 Task: Create a due date automation trigger when advanced on, on the monday of the week a card is due add dates starting in 1 days at 11:00 AM.
Action: Mouse moved to (861, 258)
Screenshot: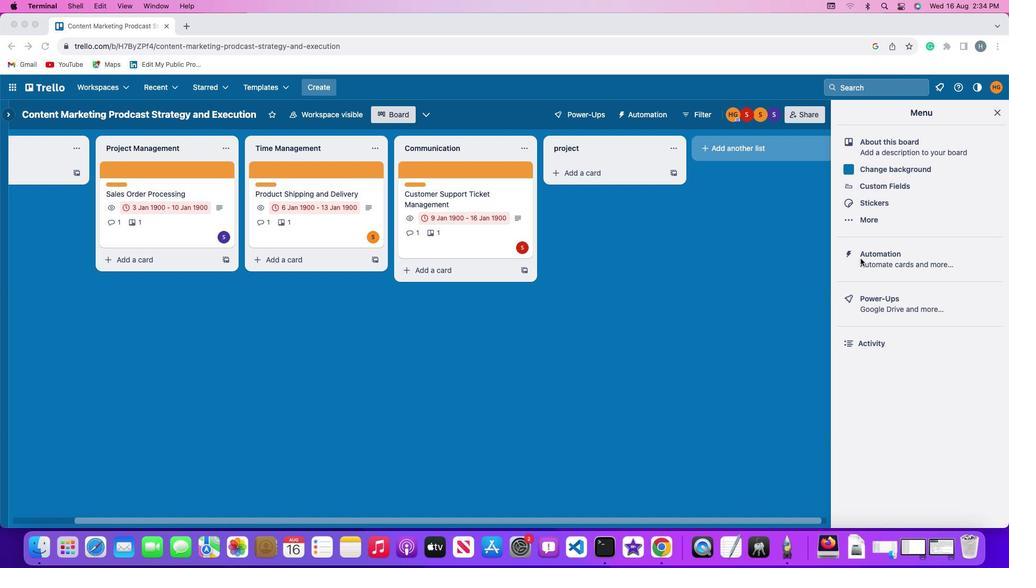 
Action: Mouse pressed left at (861, 258)
Screenshot: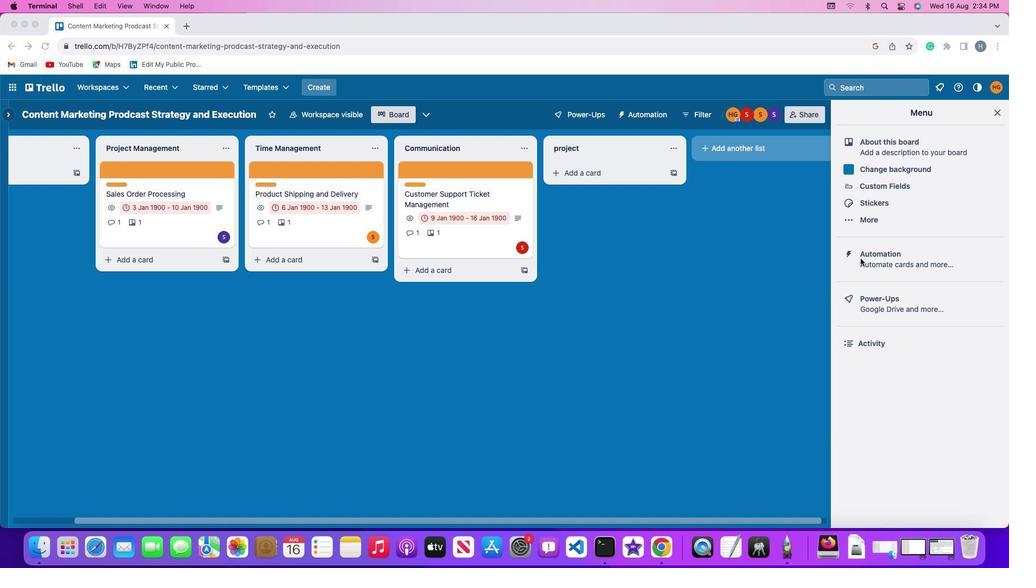 
Action: Mouse pressed left at (861, 258)
Screenshot: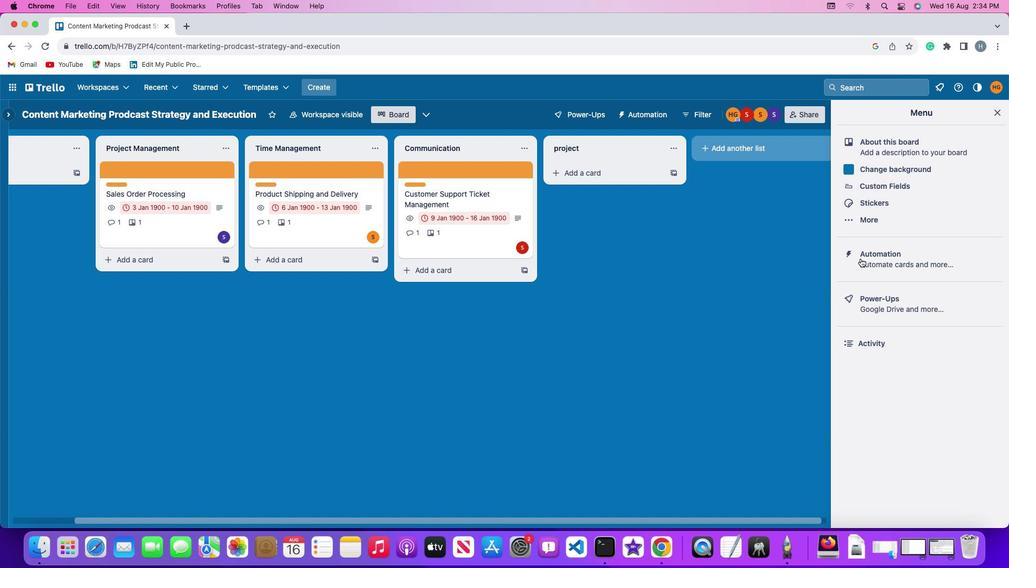 
Action: Mouse moved to (67, 246)
Screenshot: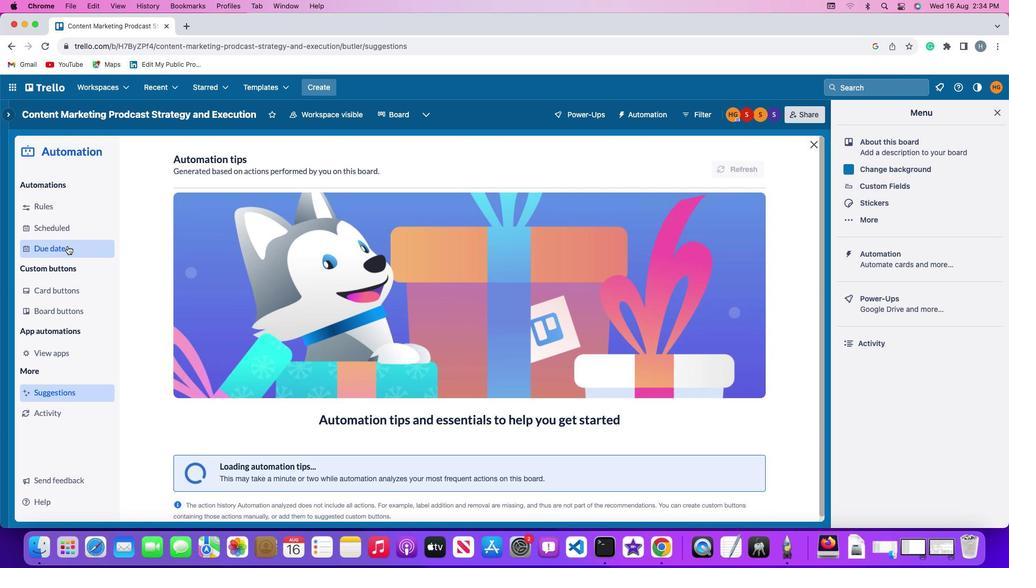 
Action: Mouse pressed left at (67, 246)
Screenshot: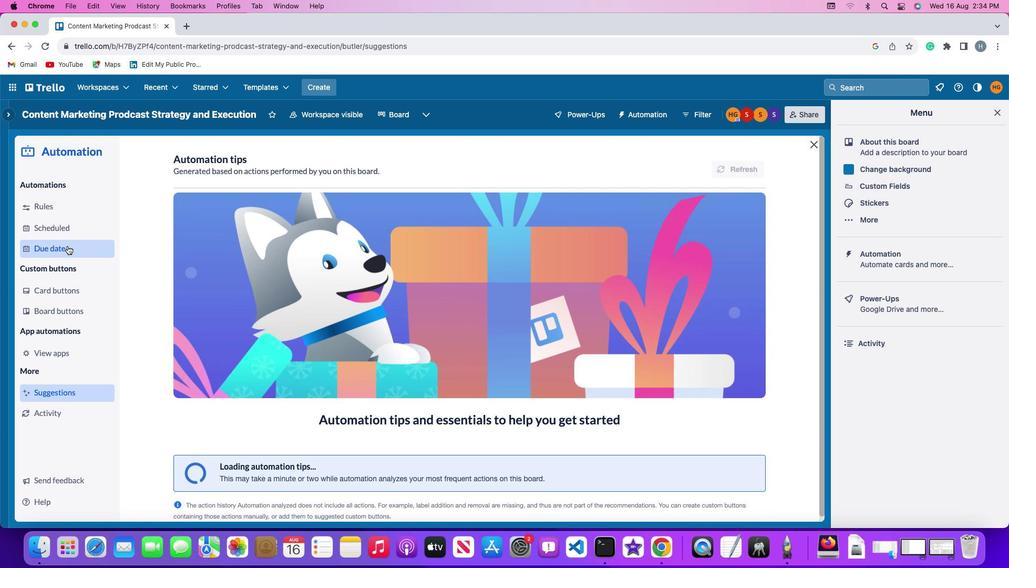 
Action: Mouse moved to (721, 161)
Screenshot: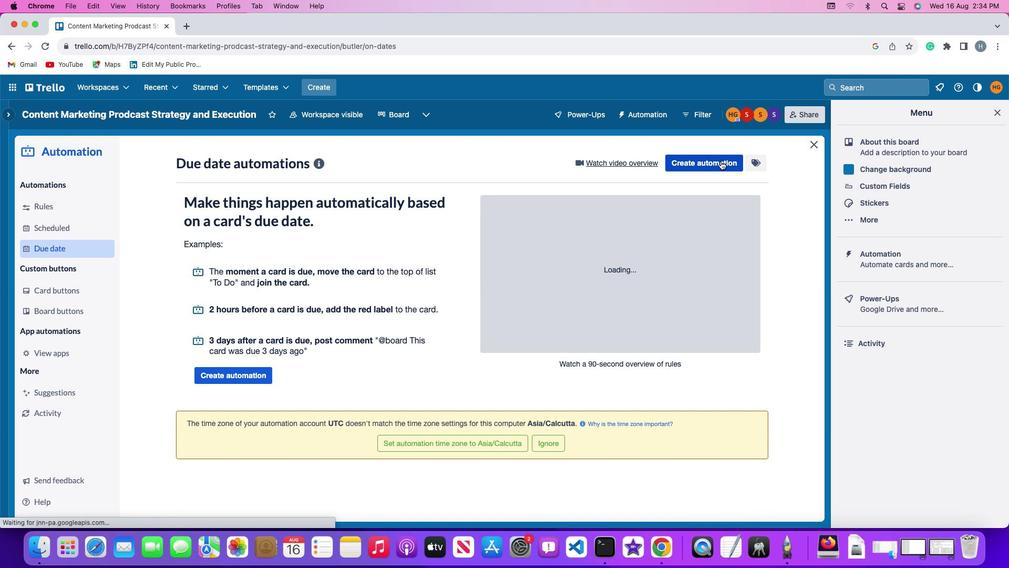 
Action: Mouse pressed left at (721, 161)
Screenshot: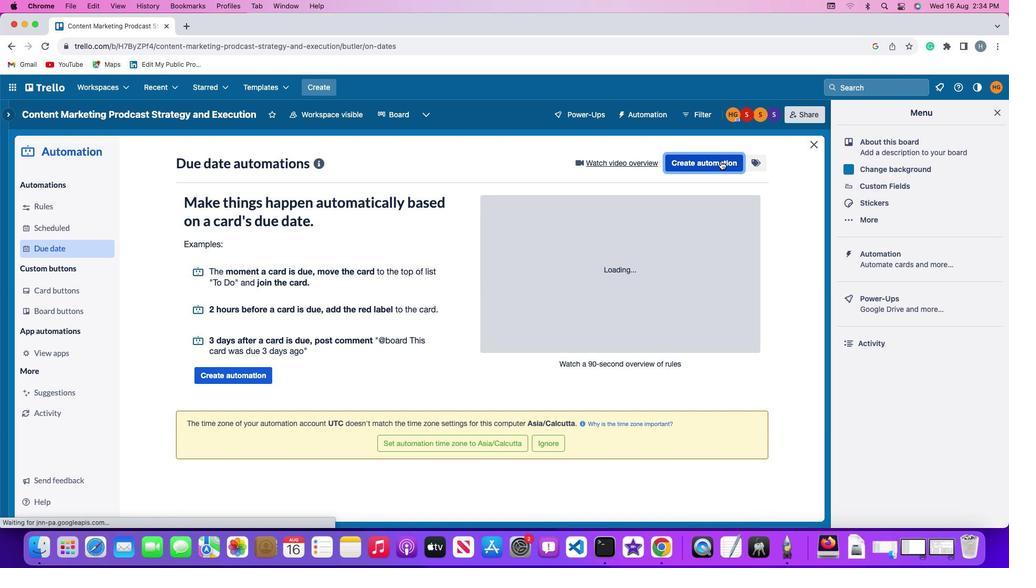 
Action: Mouse moved to (196, 266)
Screenshot: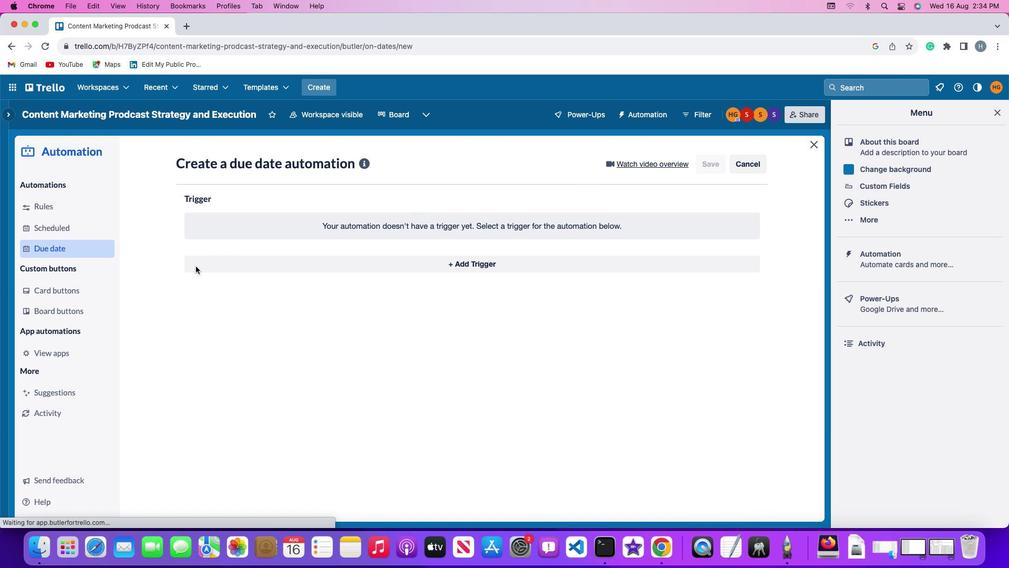
Action: Mouse pressed left at (196, 266)
Screenshot: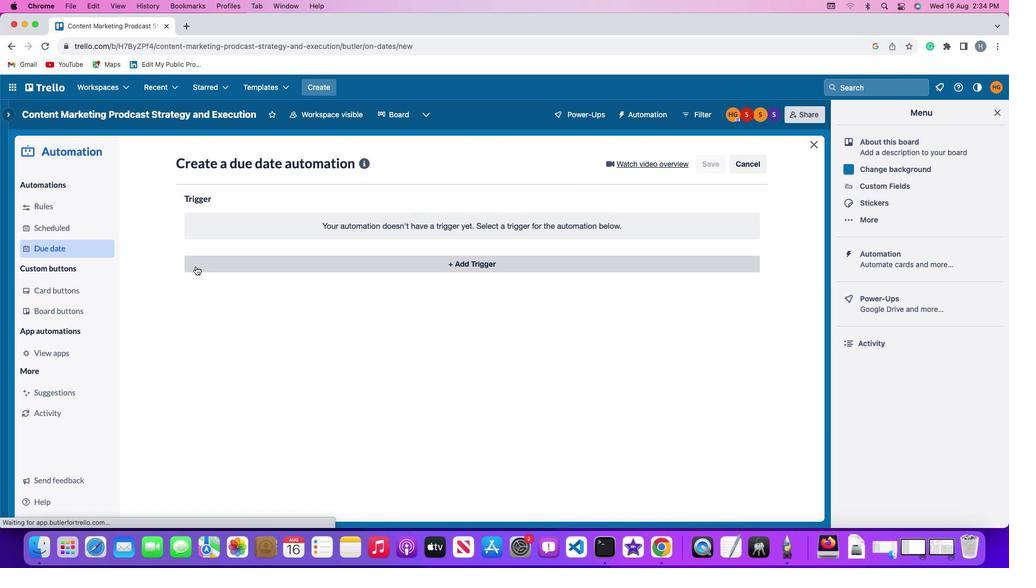 
Action: Mouse moved to (224, 466)
Screenshot: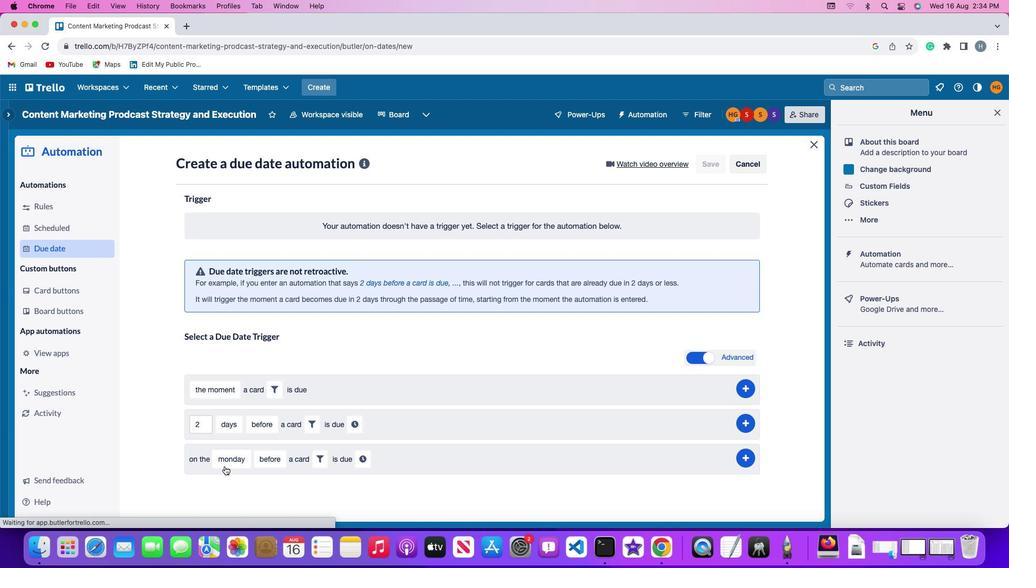 
Action: Mouse pressed left at (224, 466)
Screenshot: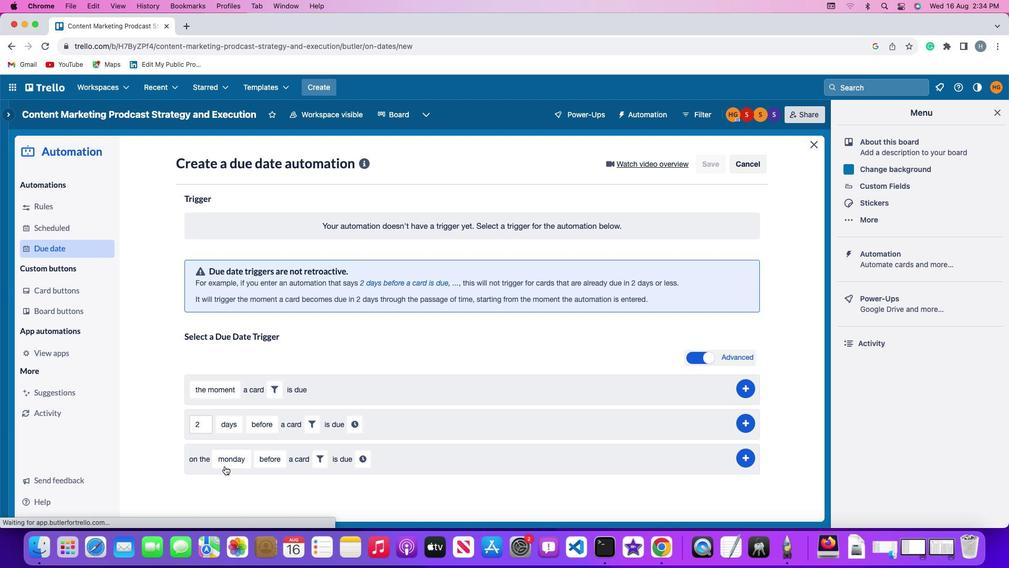 
Action: Mouse moved to (241, 316)
Screenshot: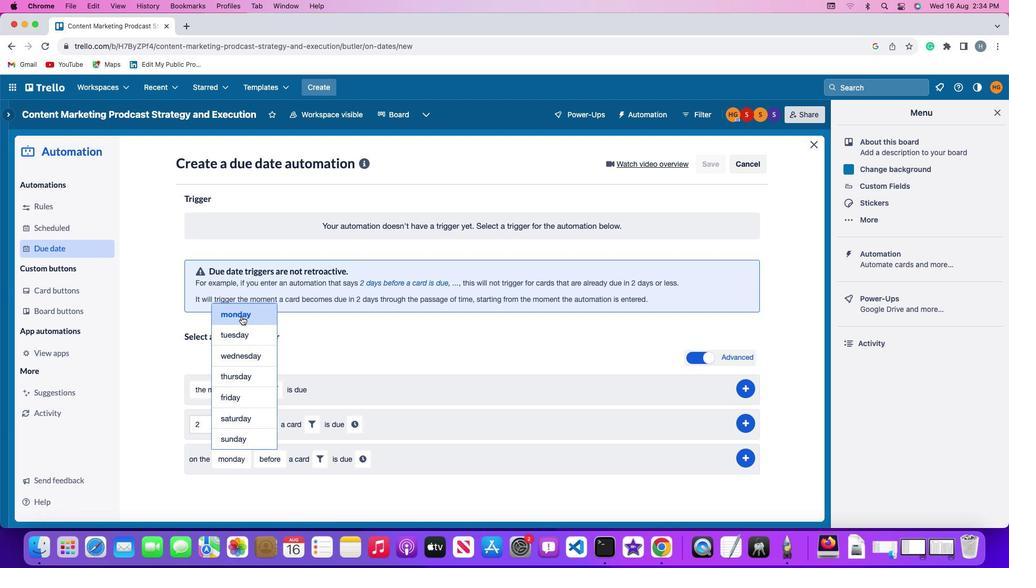 
Action: Mouse pressed left at (241, 316)
Screenshot: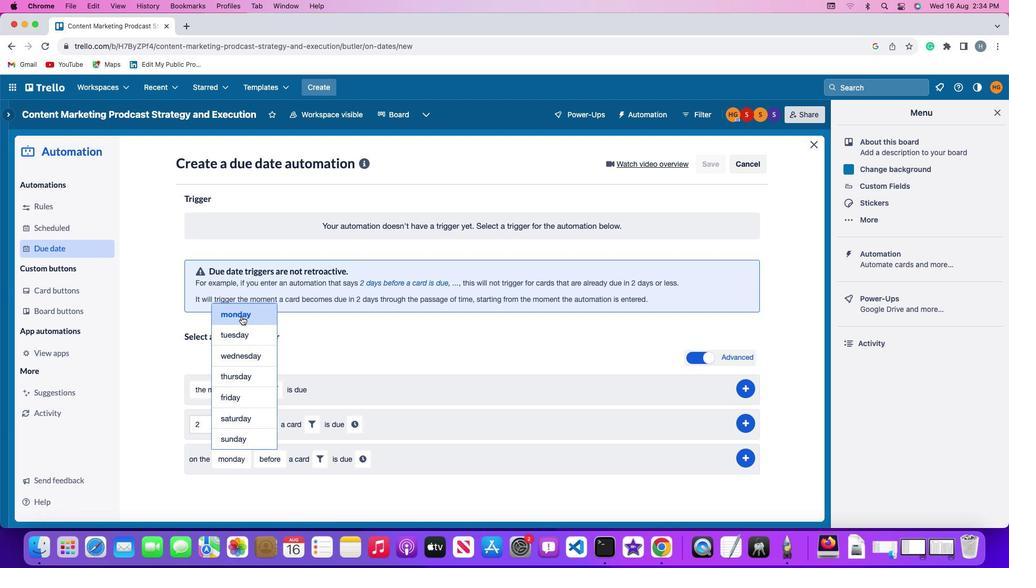
Action: Mouse moved to (265, 453)
Screenshot: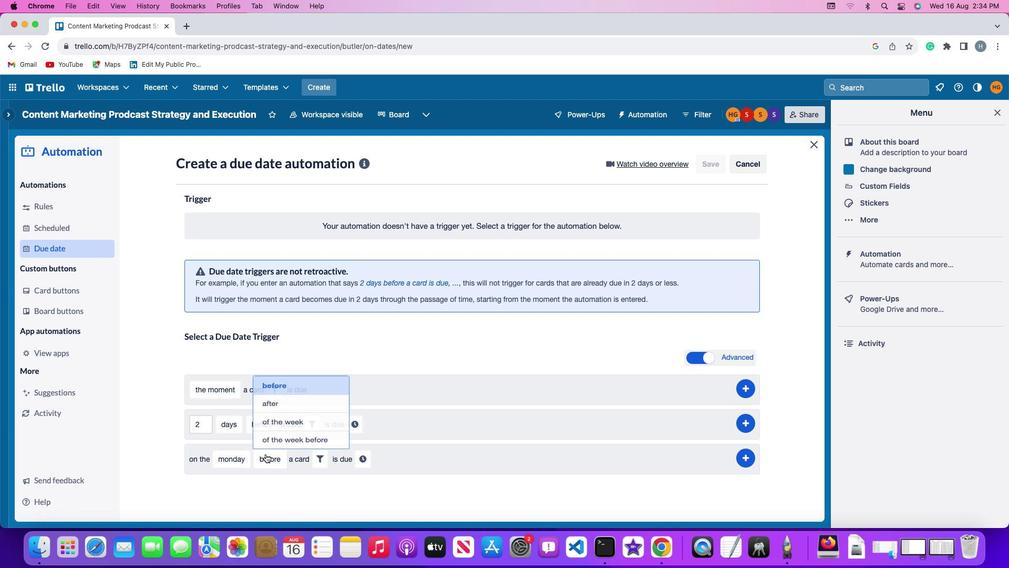 
Action: Mouse pressed left at (265, 453)
Screenshot: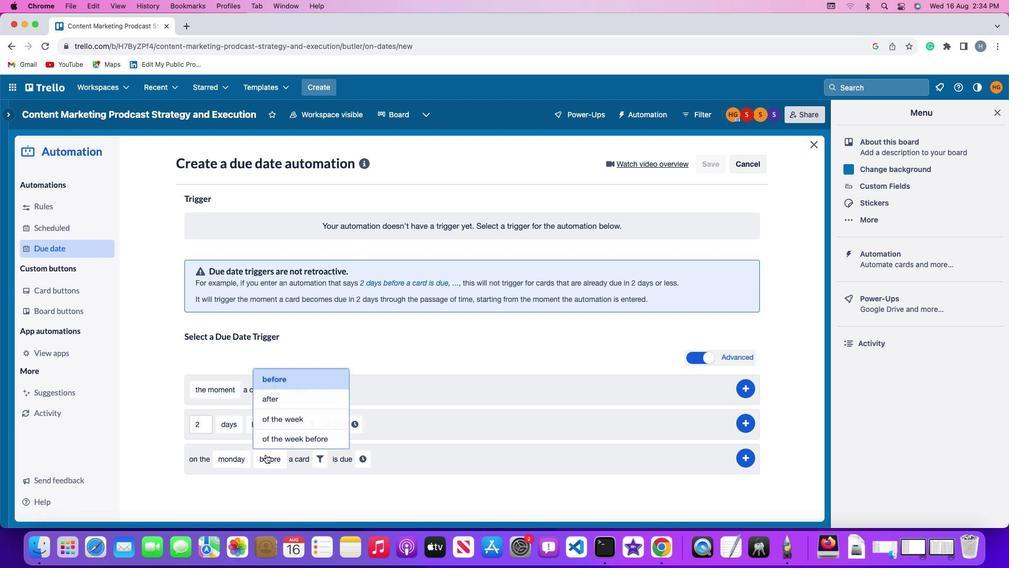 
Action: Mouse moved to (285, 421)
Screenshot: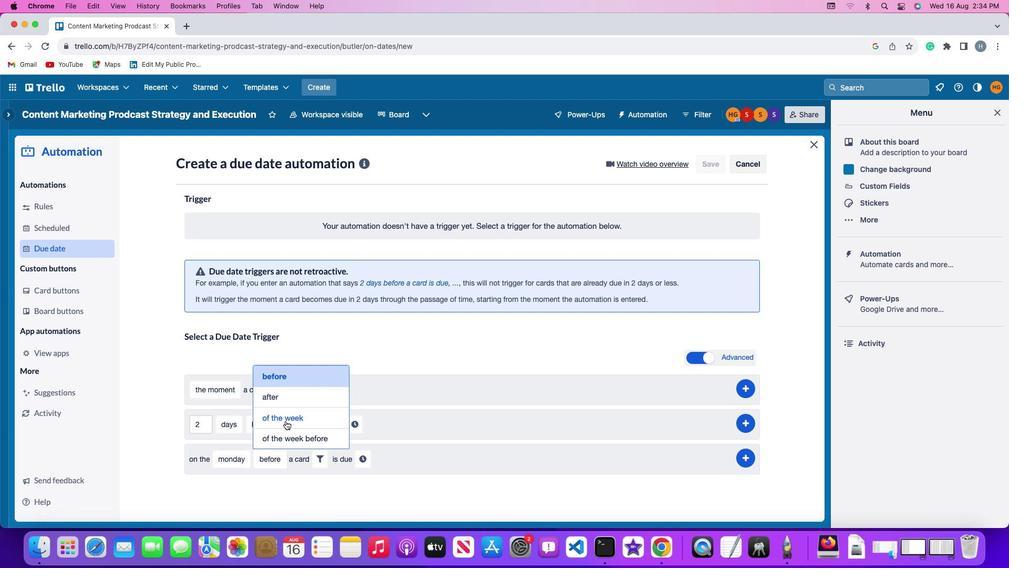 
Action: Mouse pressed left at (285, 421)
Screenshot: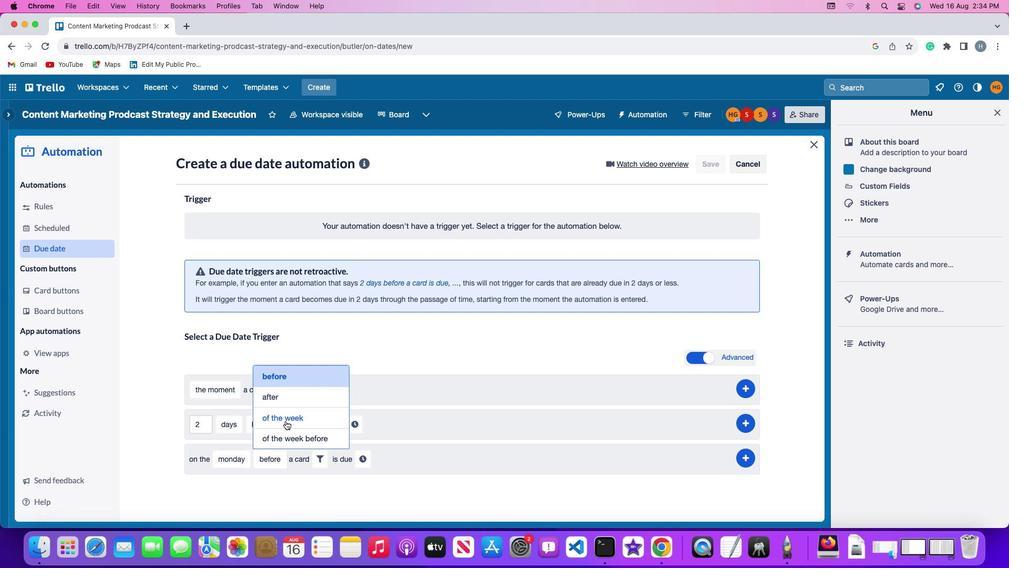 
Action: Mouse moved to (339, 458)
Screenshot: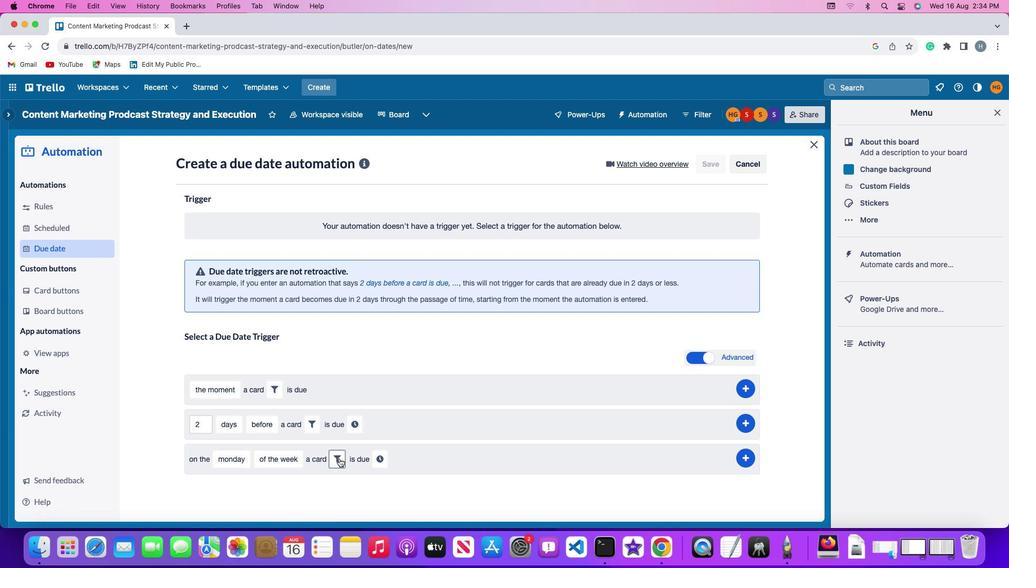 
Action: Mouse pressed left at (339, 458)
Screenshot: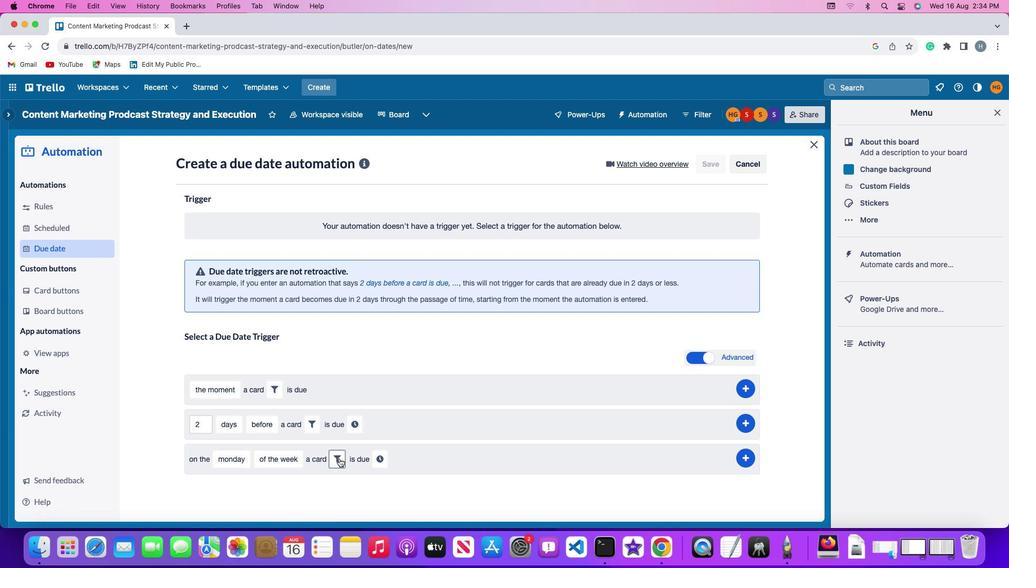 
Action: Mouse moved to (396, 487)
Screenshot: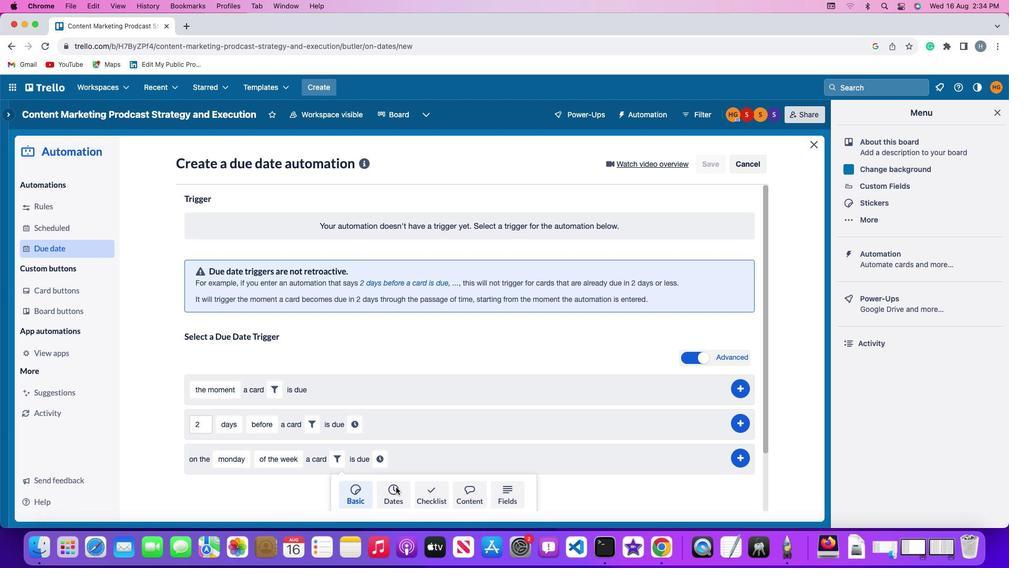 
Action: Mouse pressed left at (396, 487)
Screenshot: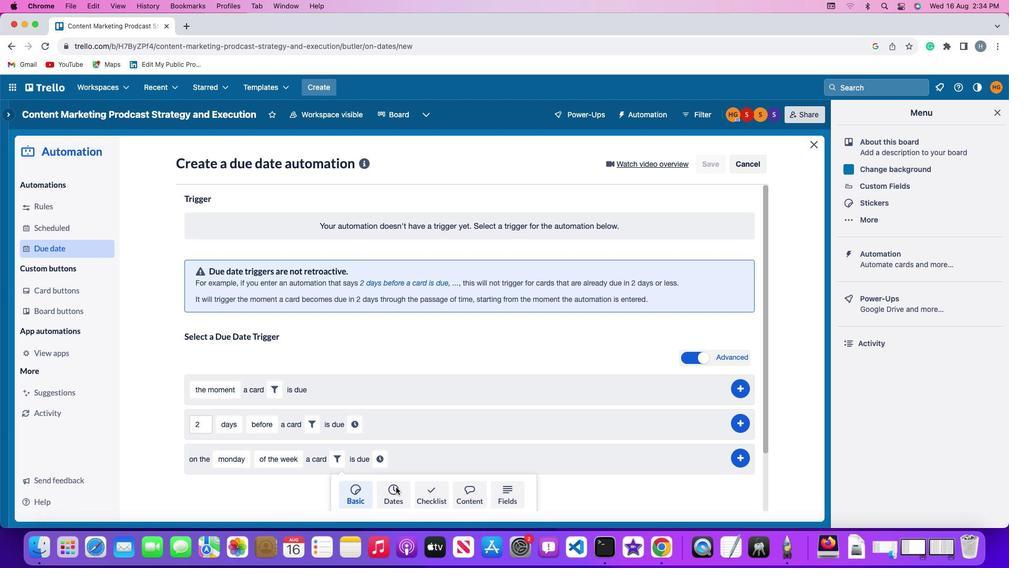 
Action: Mouse moved to (287, 488)
Screenshot: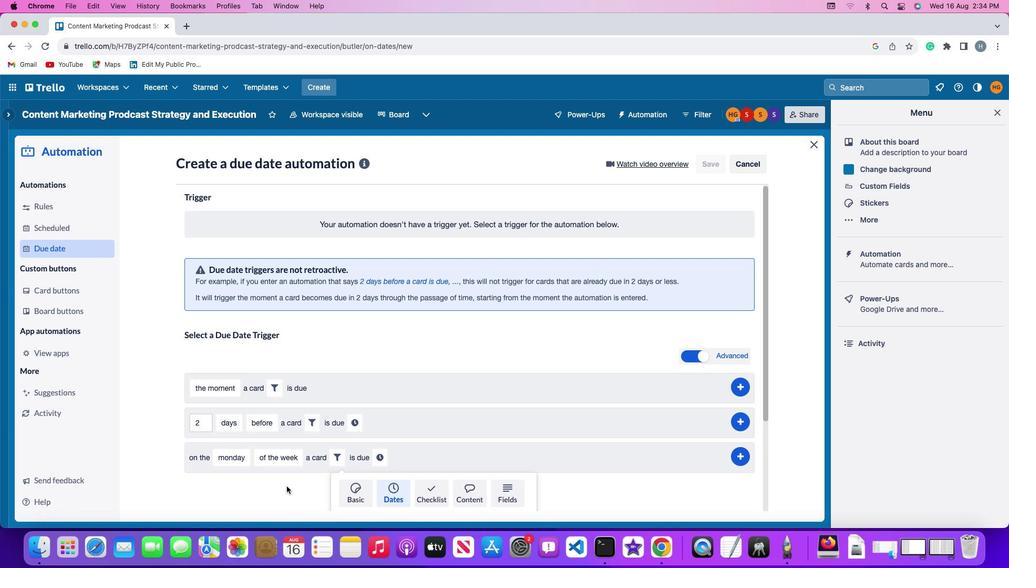 
Action: Mouse scrolled (287, 488) with delta (0, 0)
Screenshot: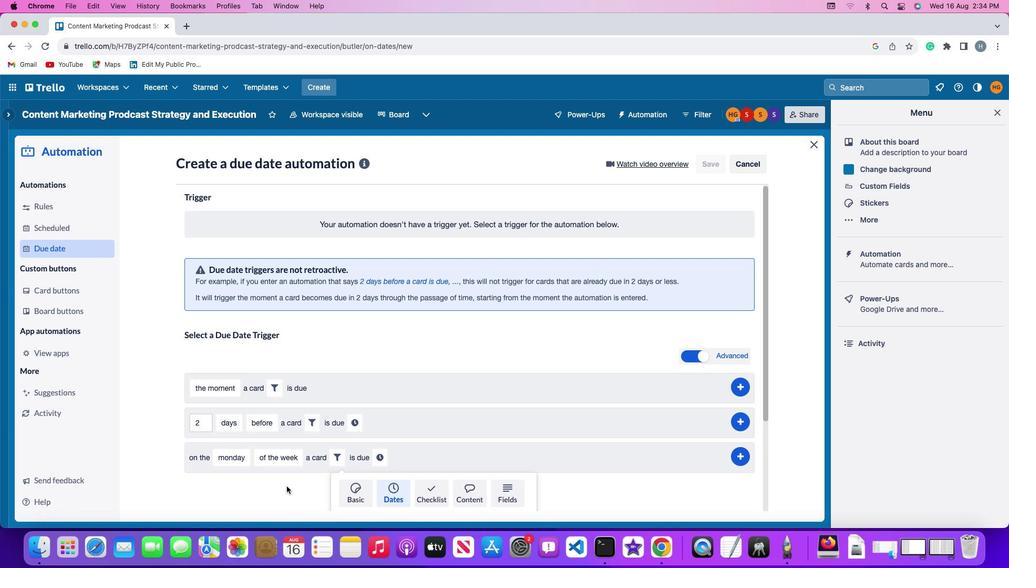 
Action: Mouse scrolled (287, 488) with delta (0, 0)
Screenshot: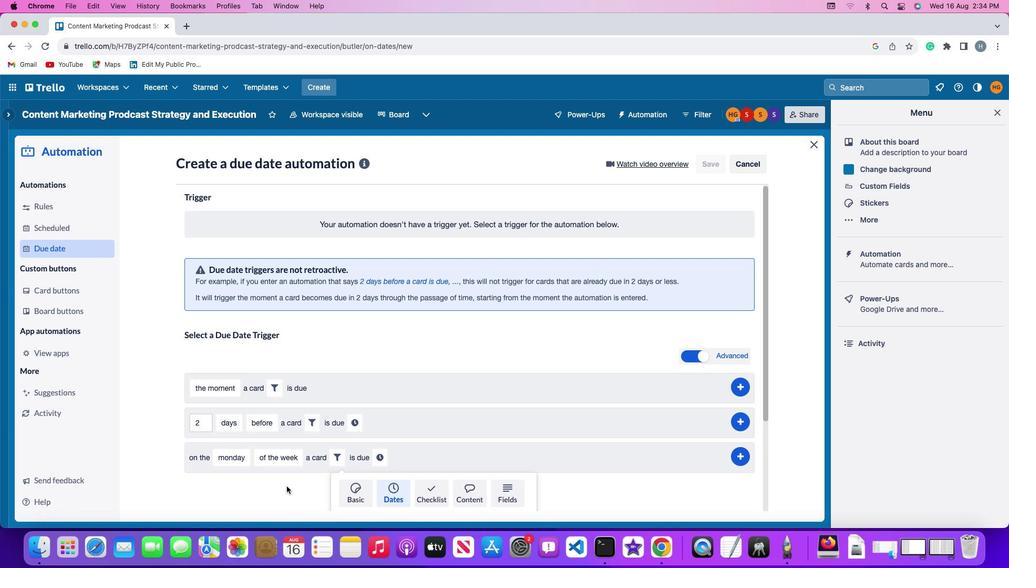 
Action: Mouse moved to (287, 487)
Screenshot: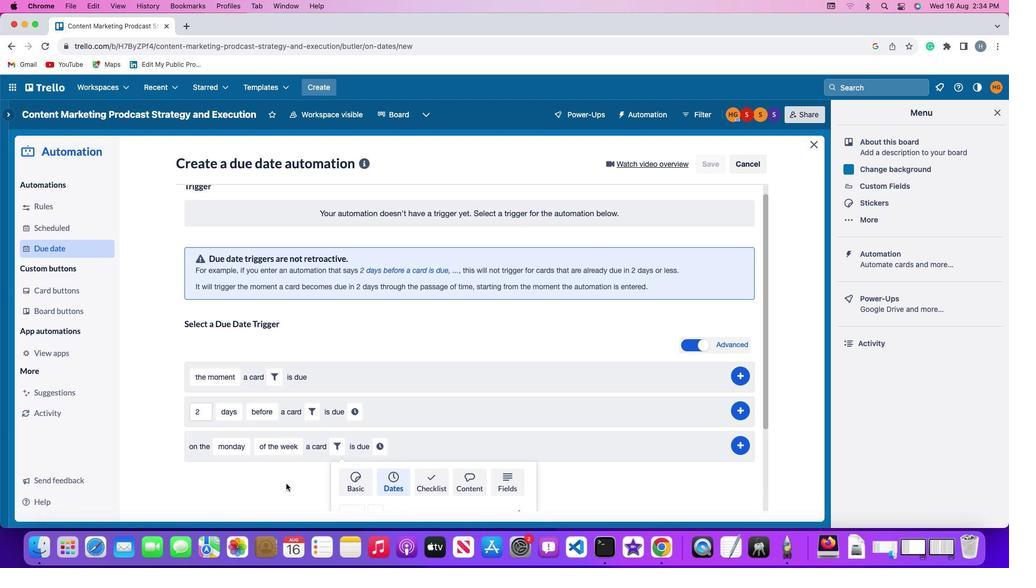 
Action: Mouse scrolled (287, 487) with delta (0, -1)
Screenshot: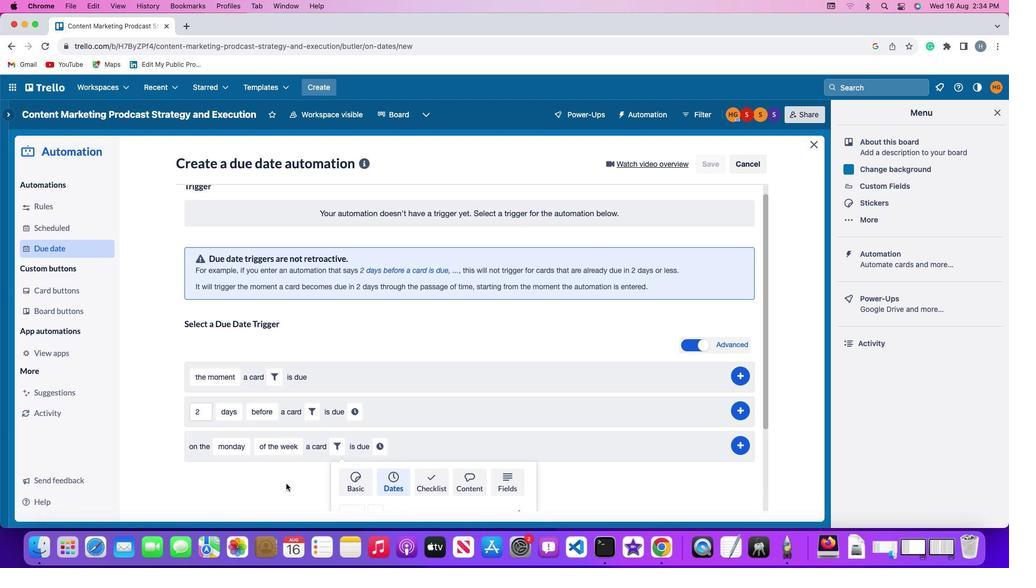 
Action: Mouse moved to (286, 486)
Screenshot: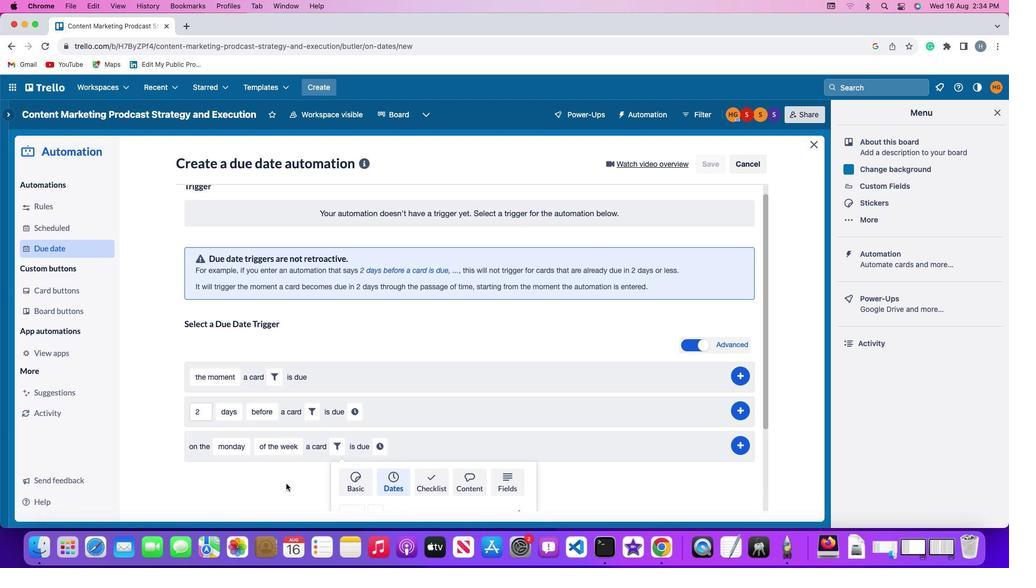 
Action: Mouse scrolled (286, 486) with delta (0, -2)
Screenshot: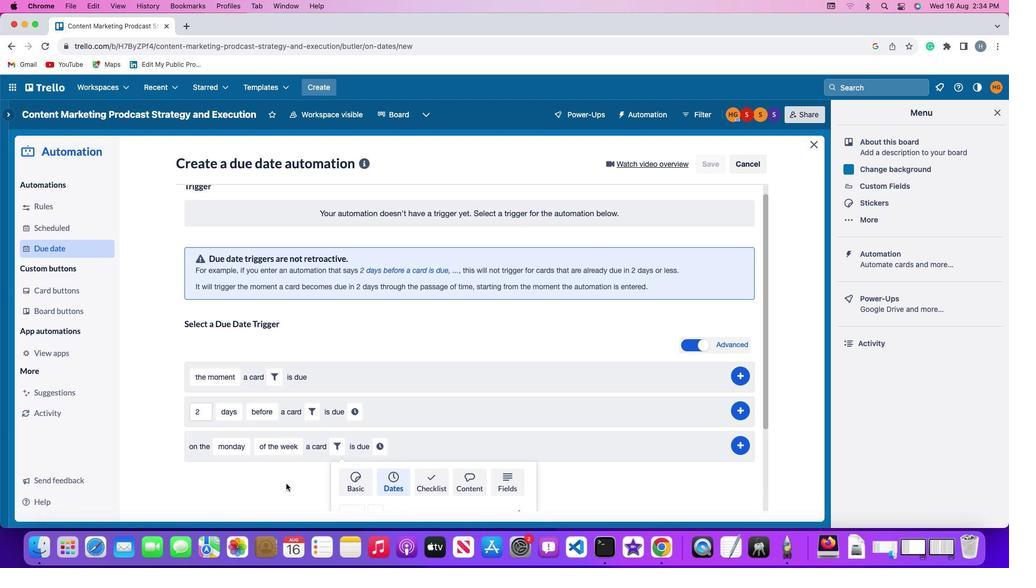
Action: Mouse moved to (286, 483)
Screenshot: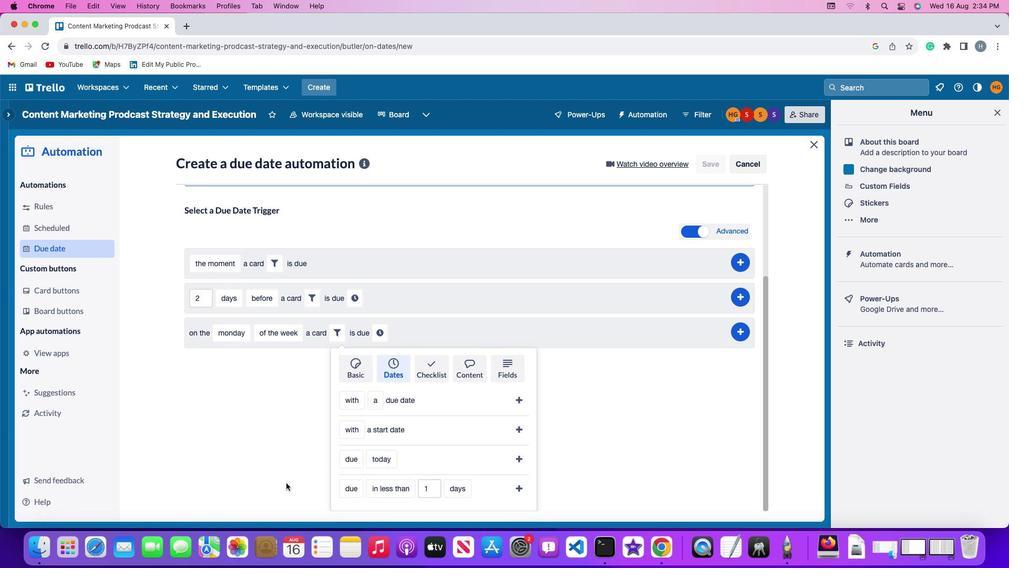 
Action: Mouse scrolled (286, 483) with delta (0, 0)
Screenshot: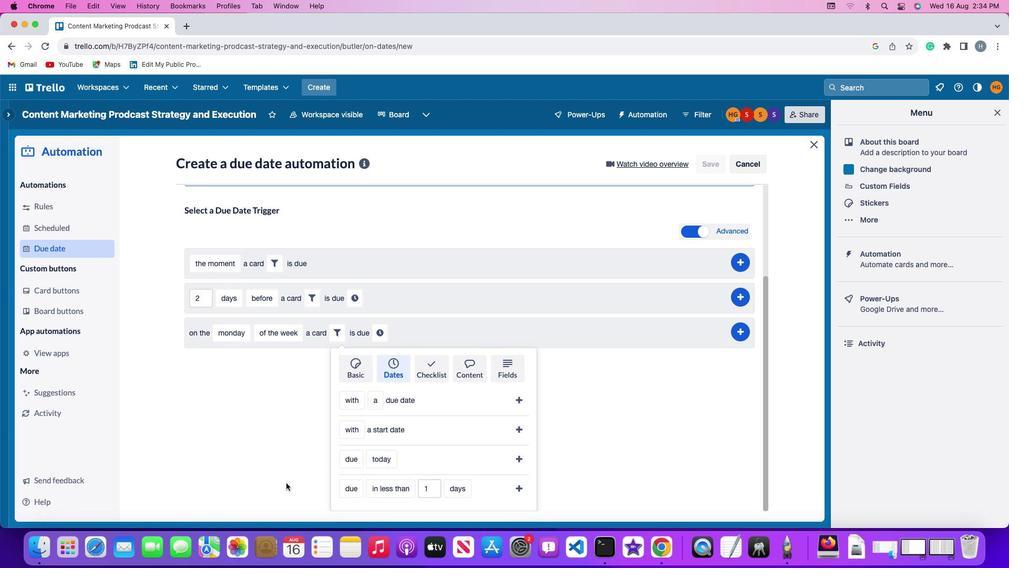 
Action: Mouse scrolled (286, 483) with delta (0, 0)
Screenshot: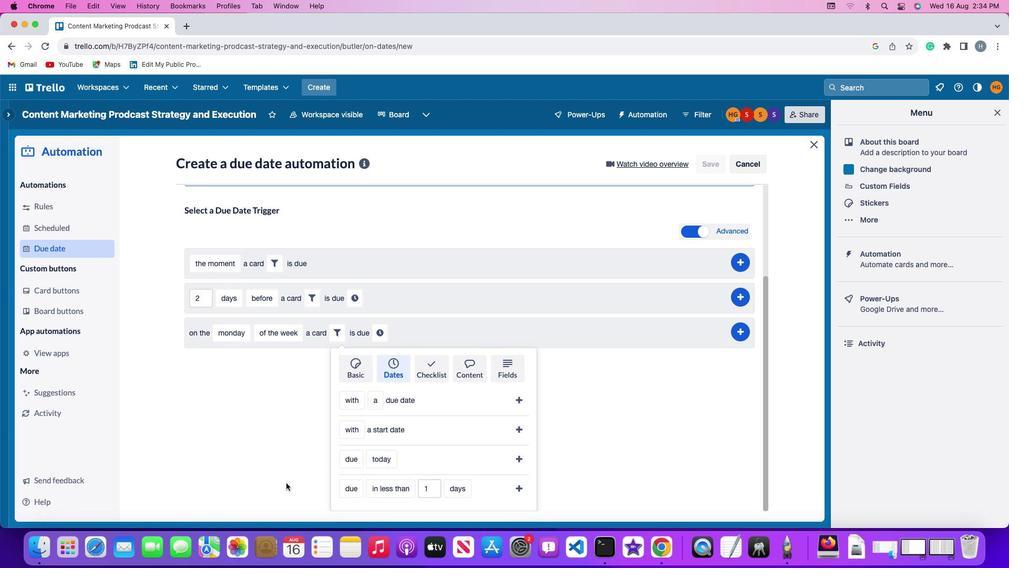 
Action: Mouse scrolled (286, 483) with delta (0, -2)
Screenshot: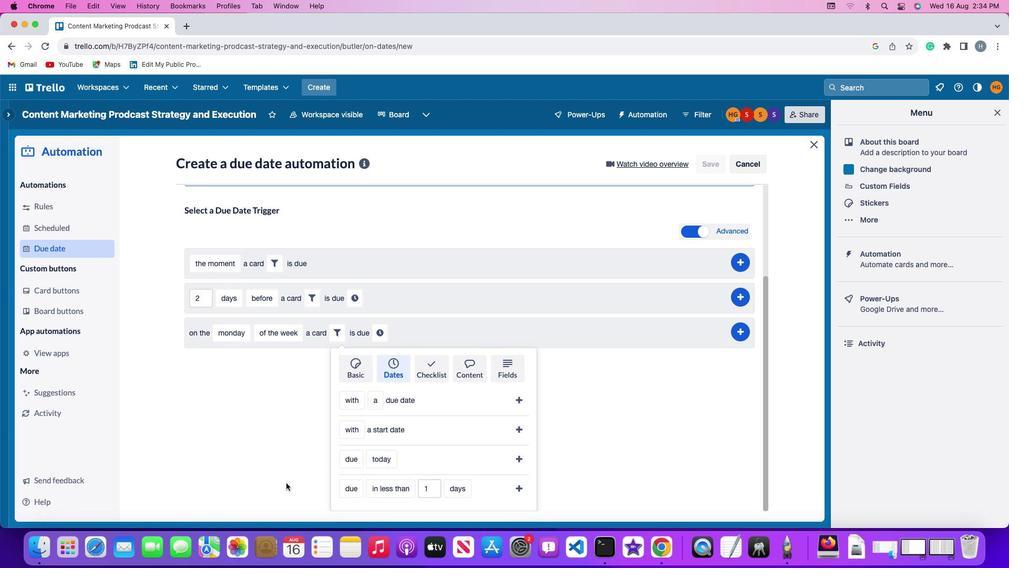 
Action: Mouse scrolled (286, 483) with delta (0, -2)
Screenshot: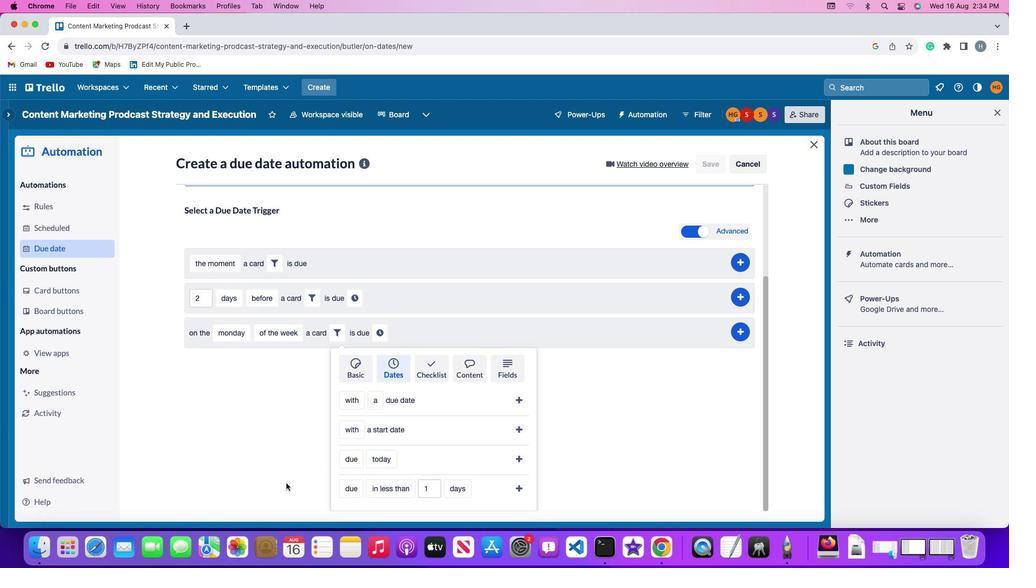
Action: Mouse scrolled (286, 483) with delta (0, -3)
Screenshot: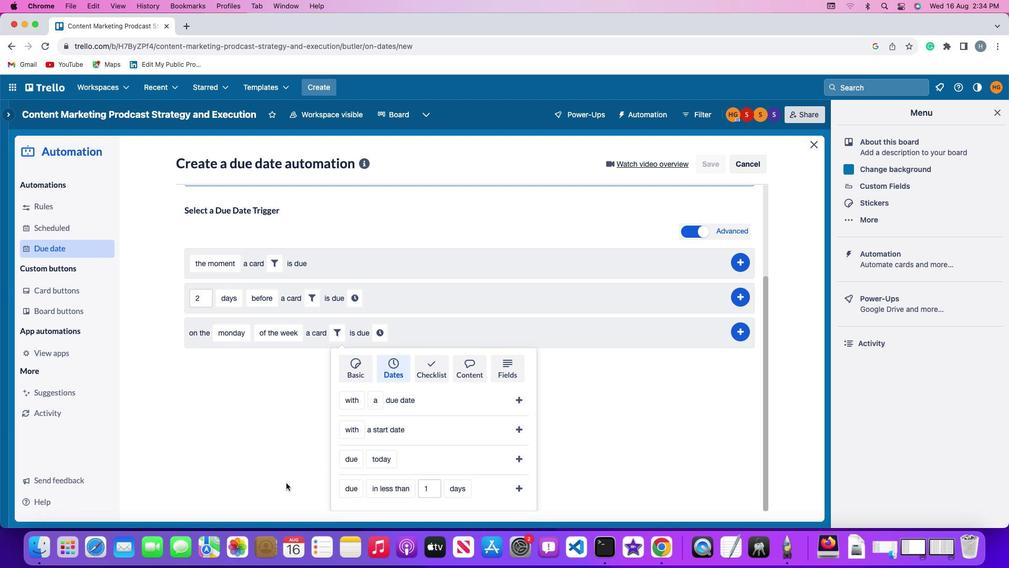
Action: Mouse moved to (332, 486)
Screenshot: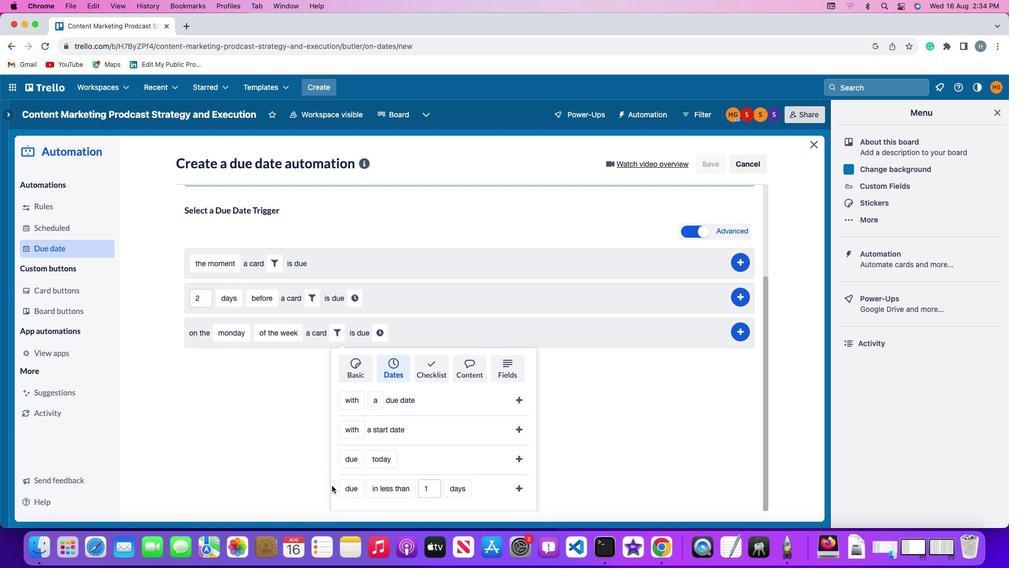 
Action: Mouse pressed left at (332, 486)
Screenshot: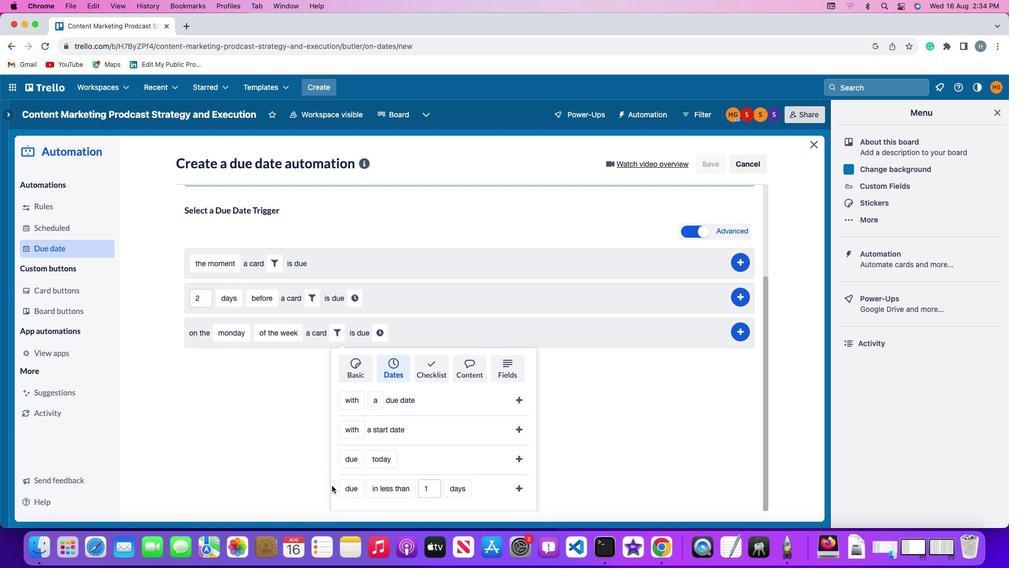
Action: Mouse moved to (346, 486)
Screenshot: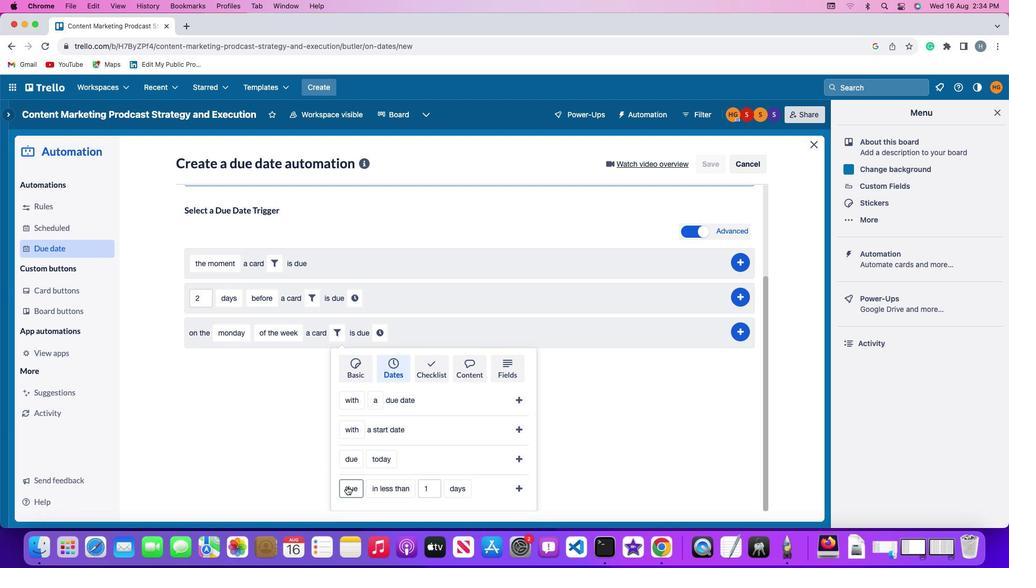 
Action: Mouse pressed left at (346, 486)
Screenshot: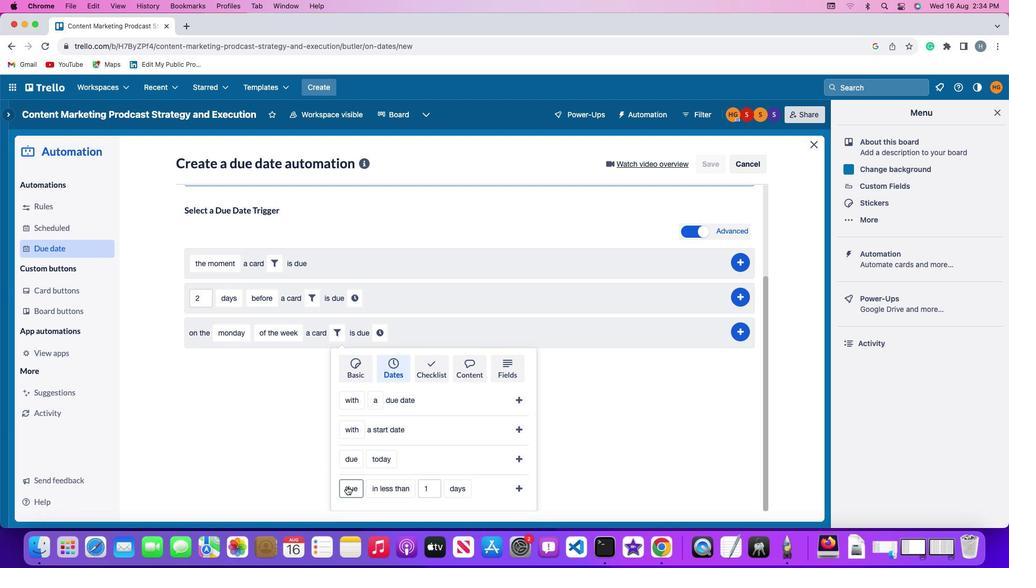 
Action: Mouse moved to (344, 468)
Screenshot: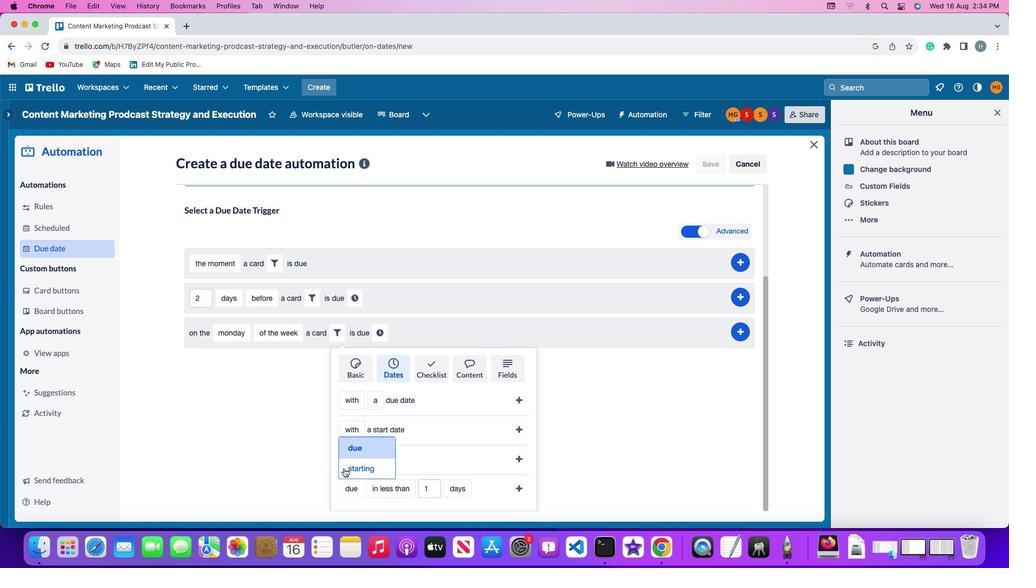 
Action: Mouse pressed left at (344, 468)
Screenshot: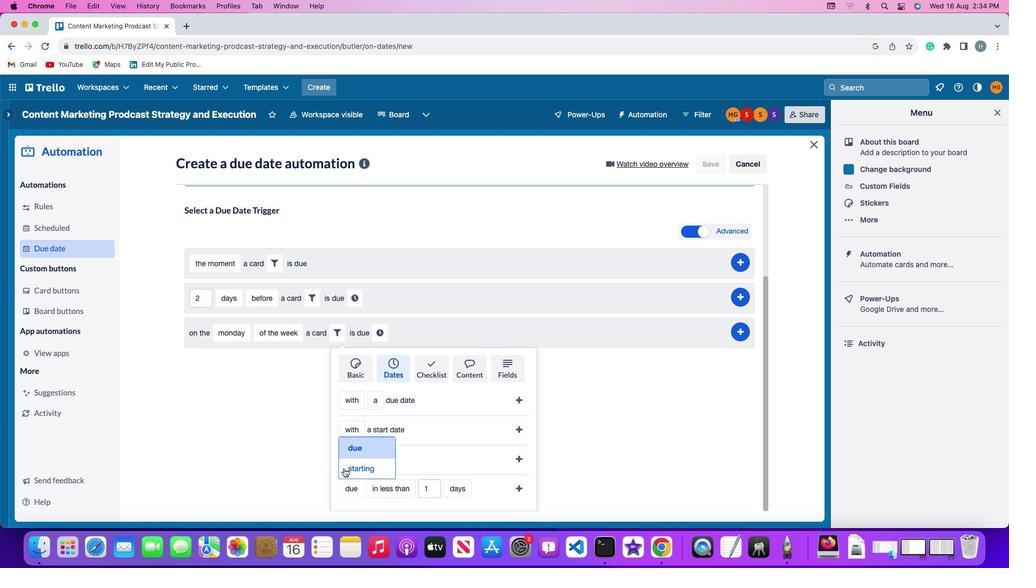 
Action: Mouse moved to (393, 481)
Screenshot: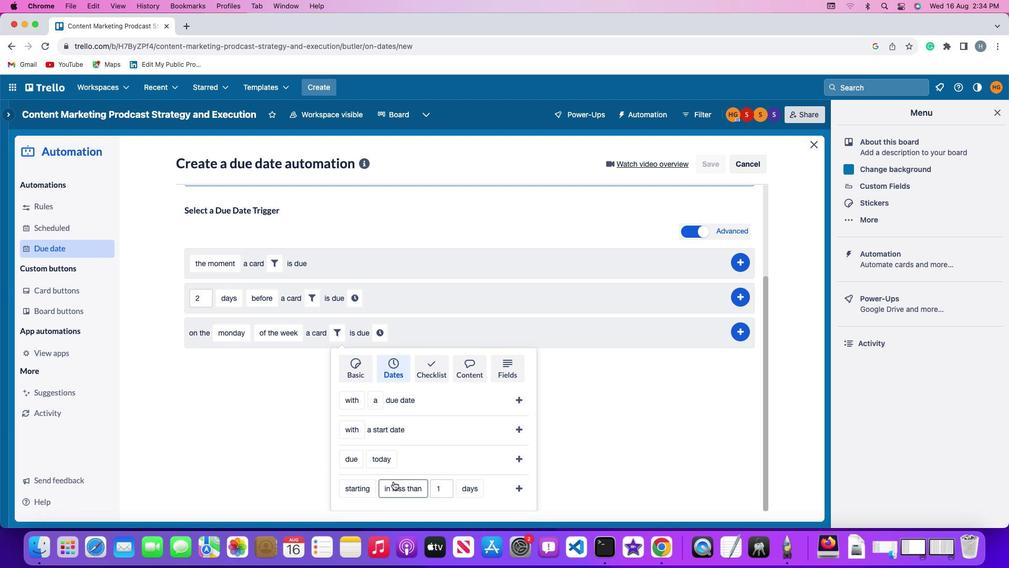 
Action: Mouse pressed left at (393, 481)
Screenshot: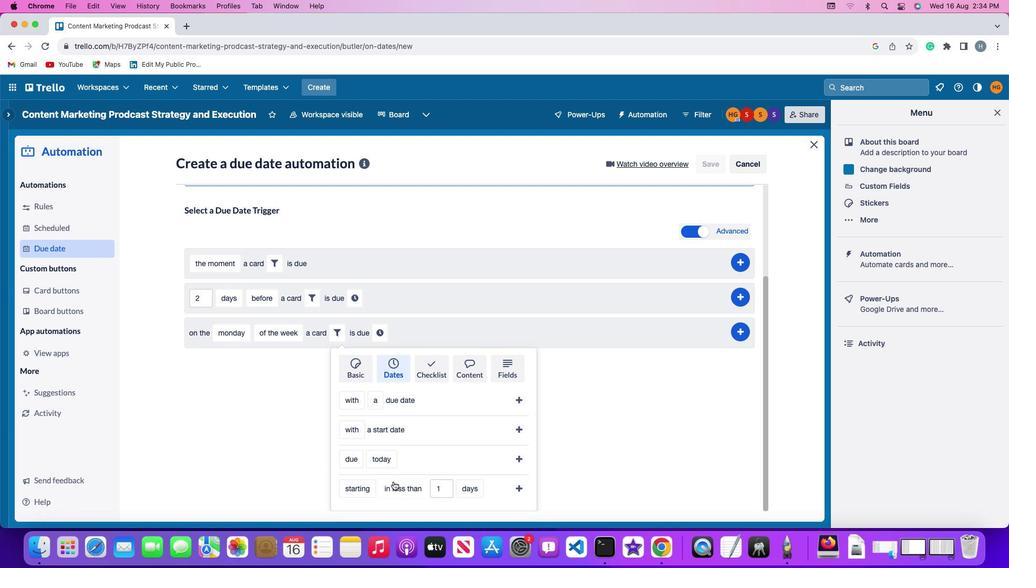 
Action: Mouse moved to (390, 450)
Screenshot: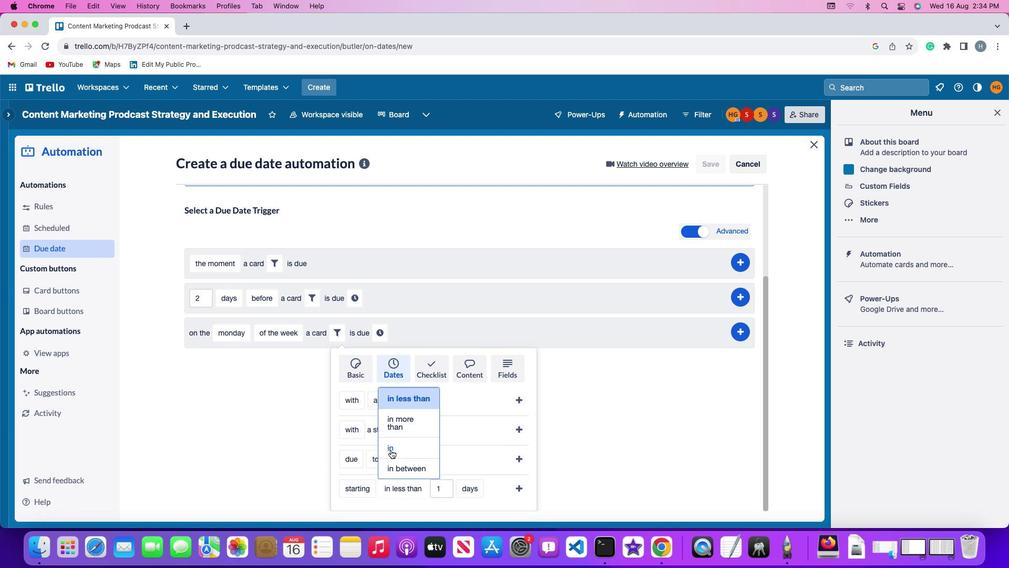
Action: Mouse pressed left at (390, 450)
Screenshot: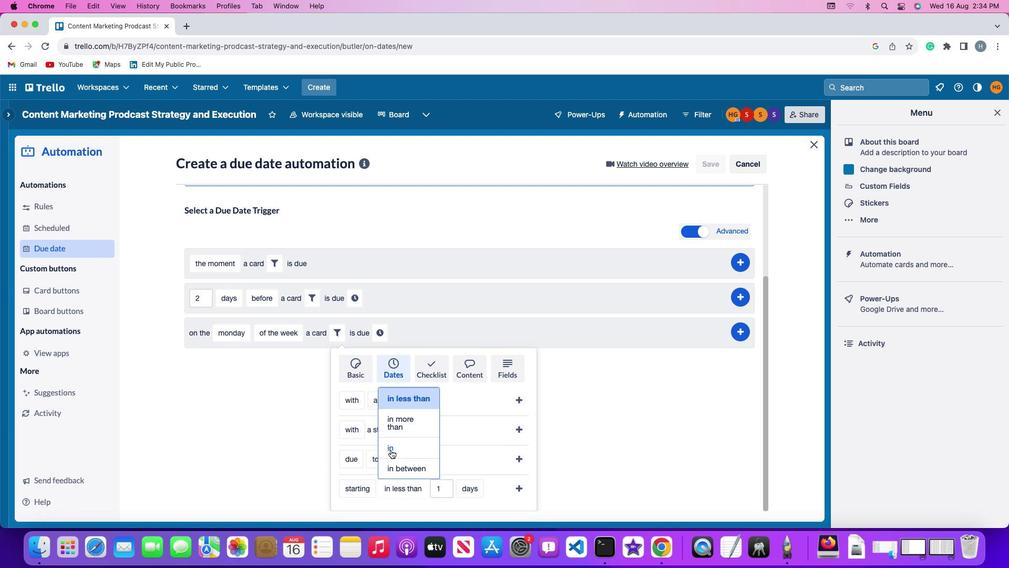 
Action: Mouse moved to (411, 488)
Screenshot: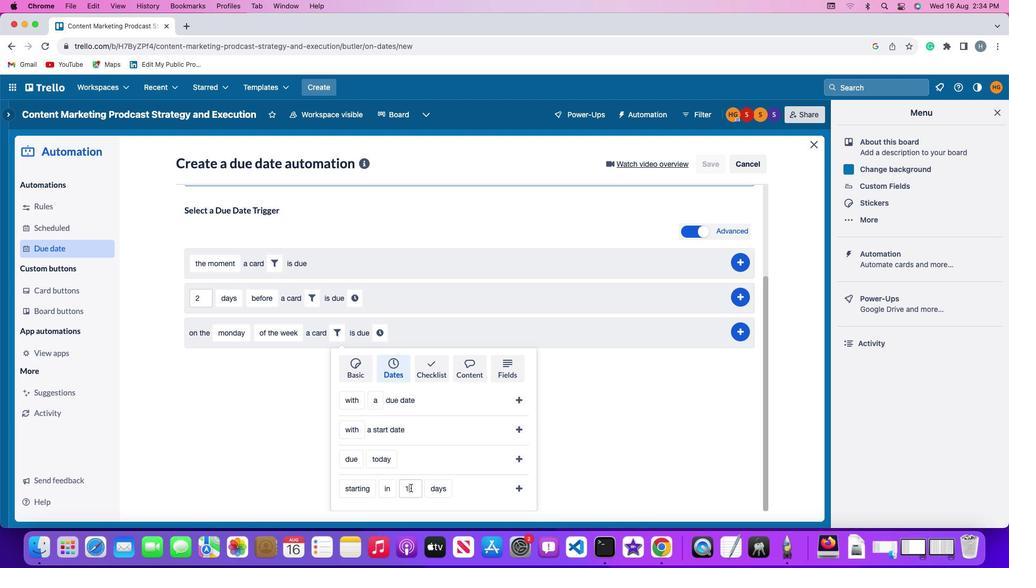
Action: Mouse pressed left at (411, 488)
Screenshot: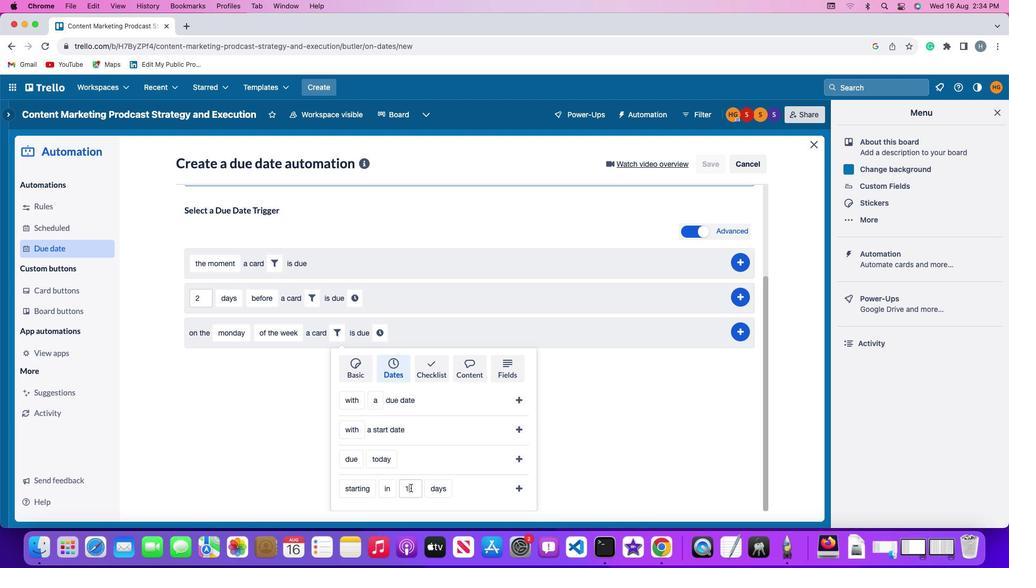 
Action: Key pressed Key.backspace'1'
Screenshot: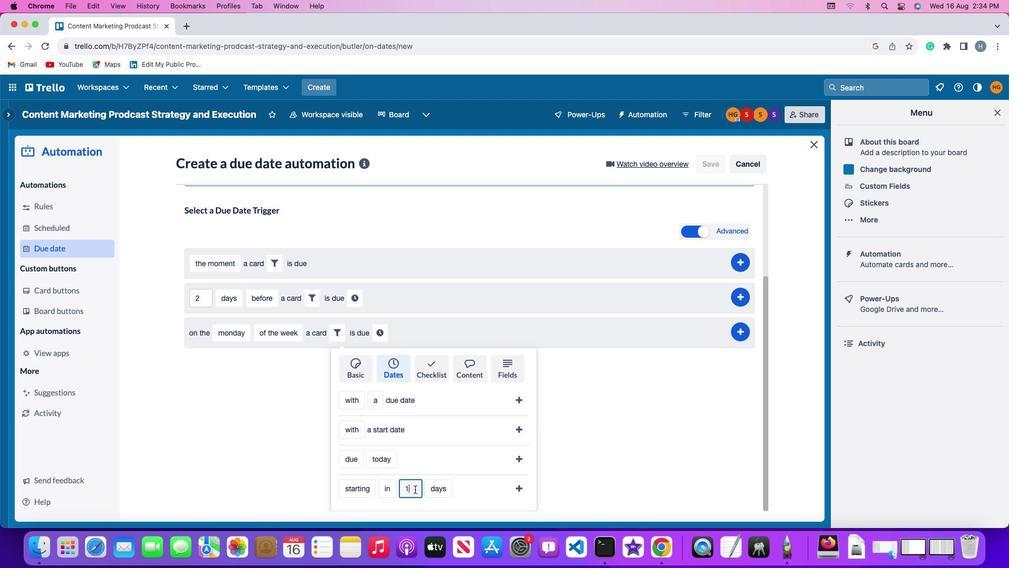 
Action: Mouse moved to (436, 488)
Screenshot: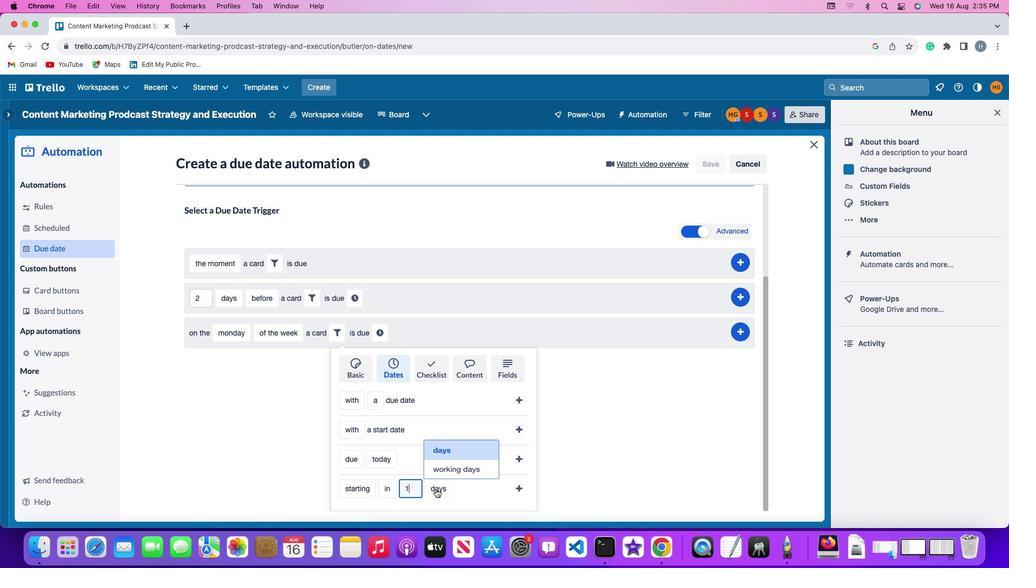 
Action: Mouse pressed left at (436, 488)
Screenshot: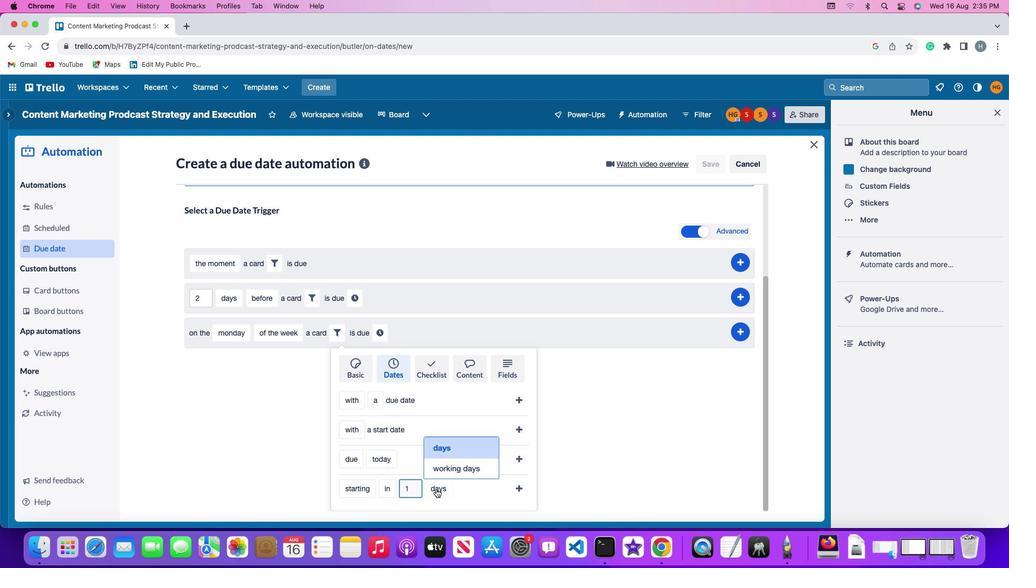 
Action: Mouse moved to (441, 445)
Screenshot: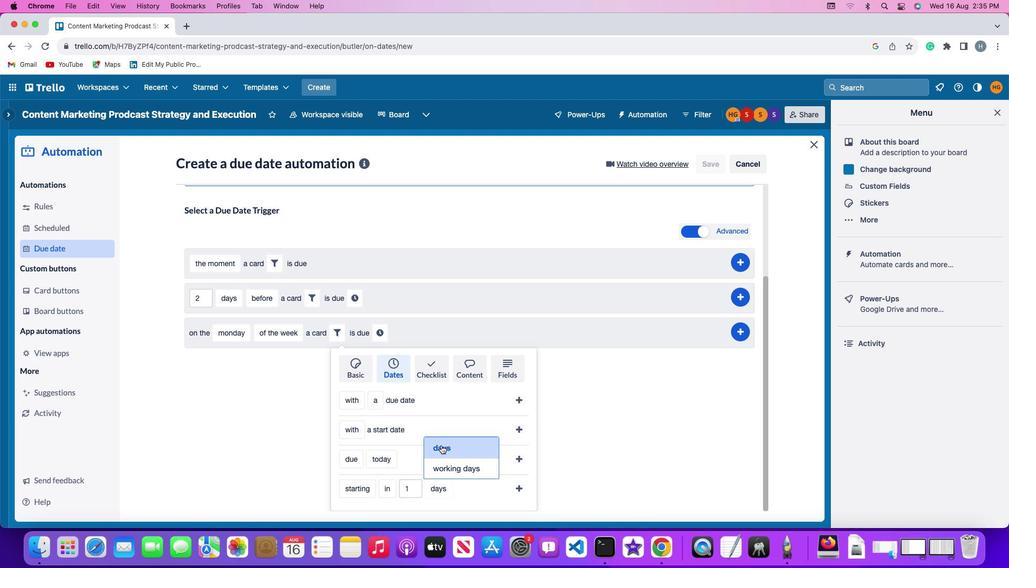 
Action: Mouse pressed left at (441, 445)
Screenshot: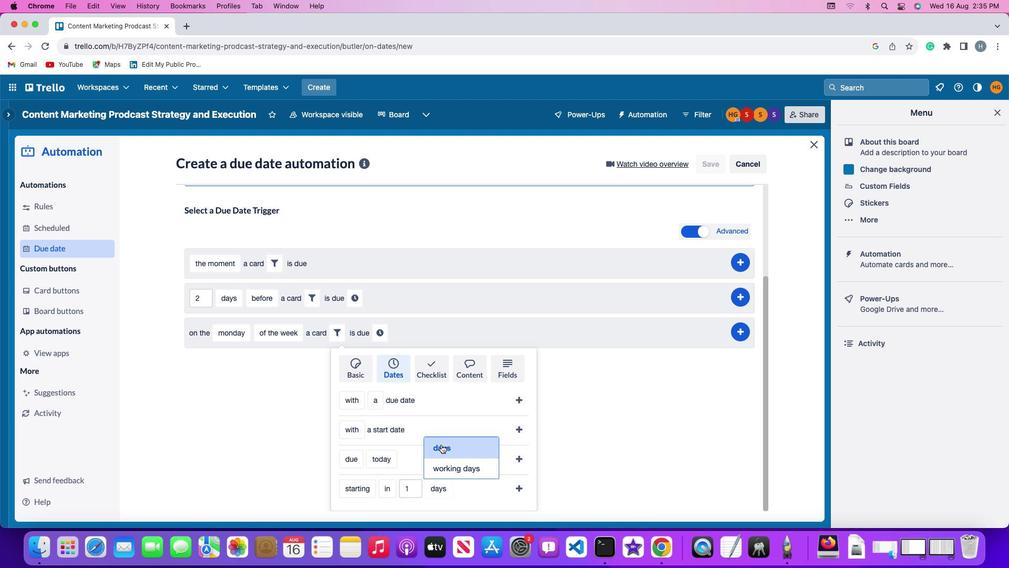 
Action: Mouse moved to (518, 487)
Screenshot: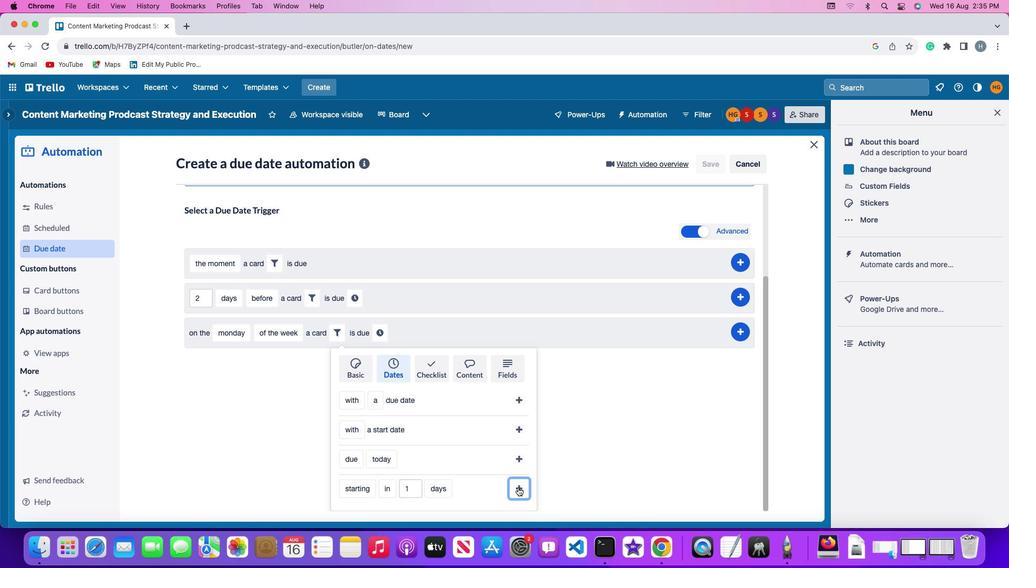 
Action: Mouse pressed left at (518, 487)
Screenshot: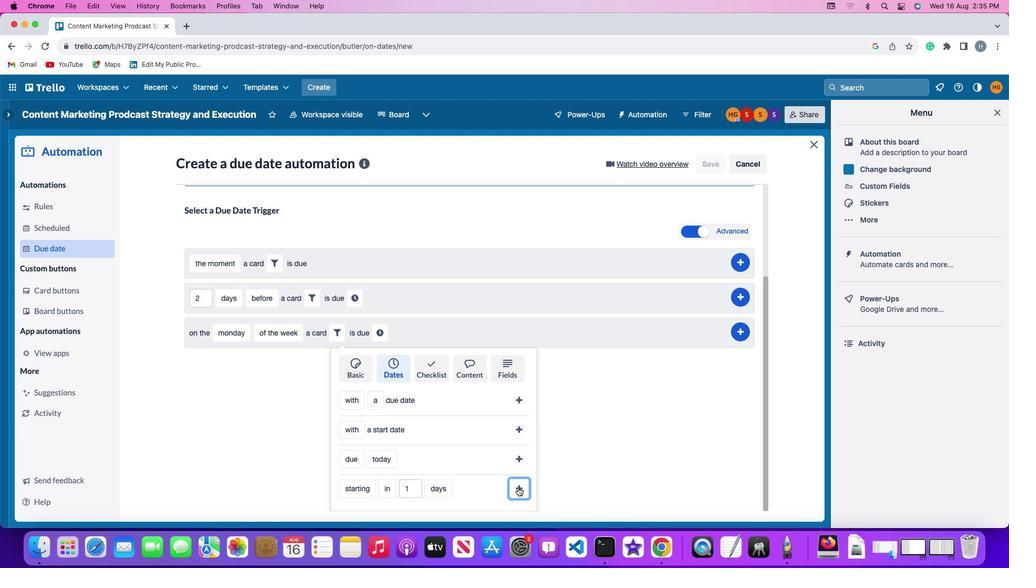 
Action: Mouse moved to (464, 460)
Screenshot: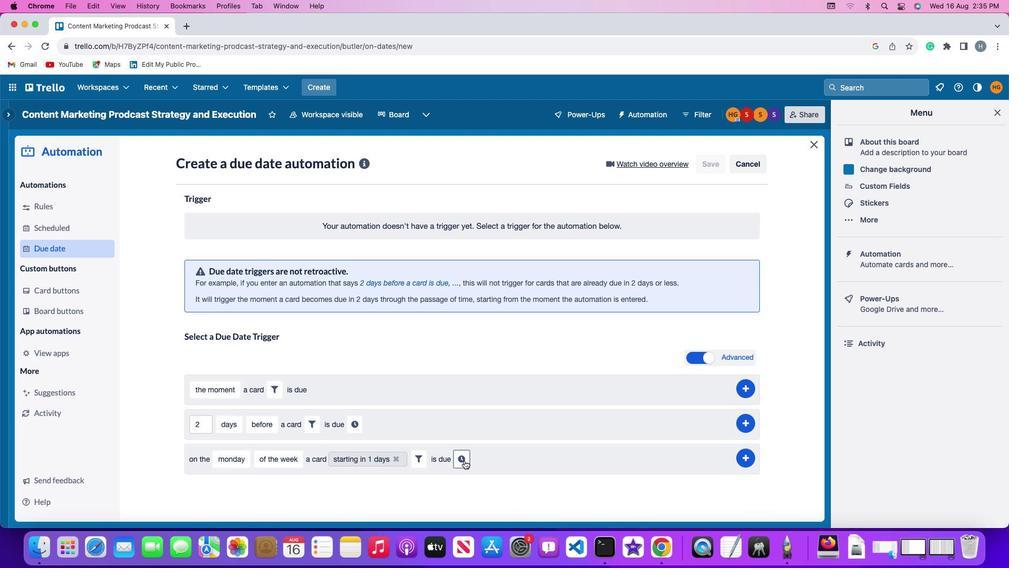 
Action: Mouse pressed left at (464, 460)
Screenshot: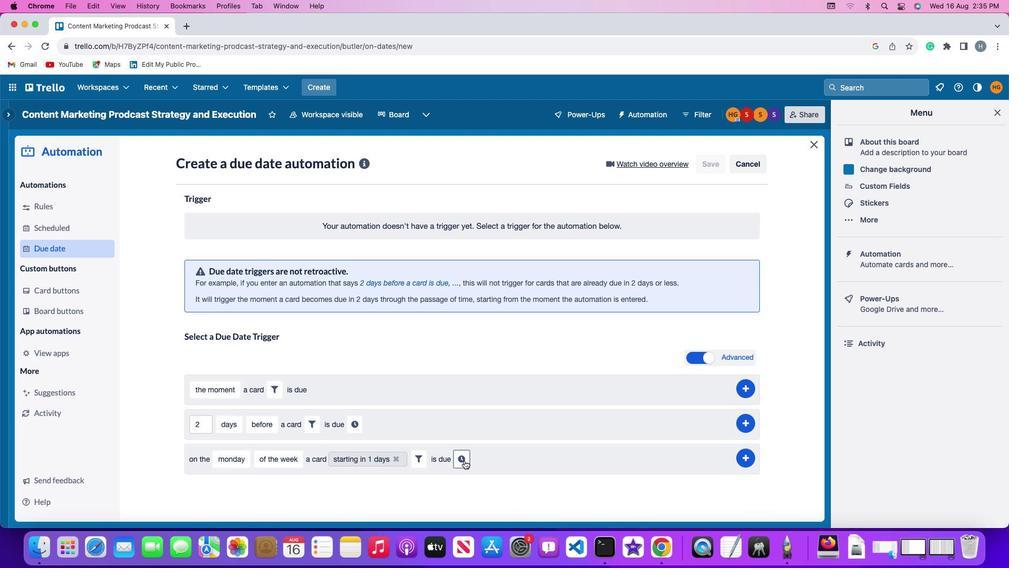 
Action: Mouse moved to (483, 462)
Screenshot: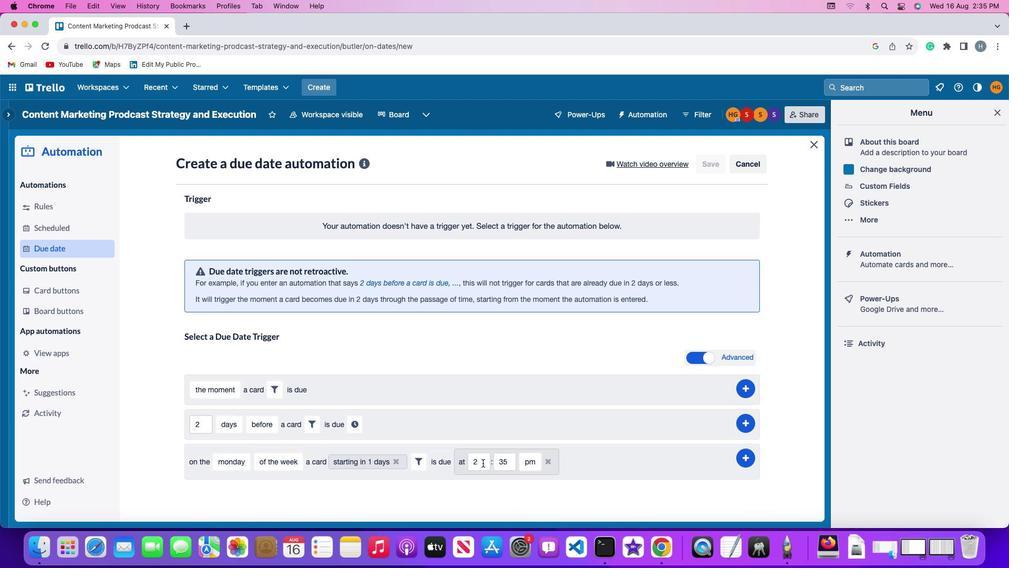 
Action: Mouse pressed left at (483, 462)
Screenshot: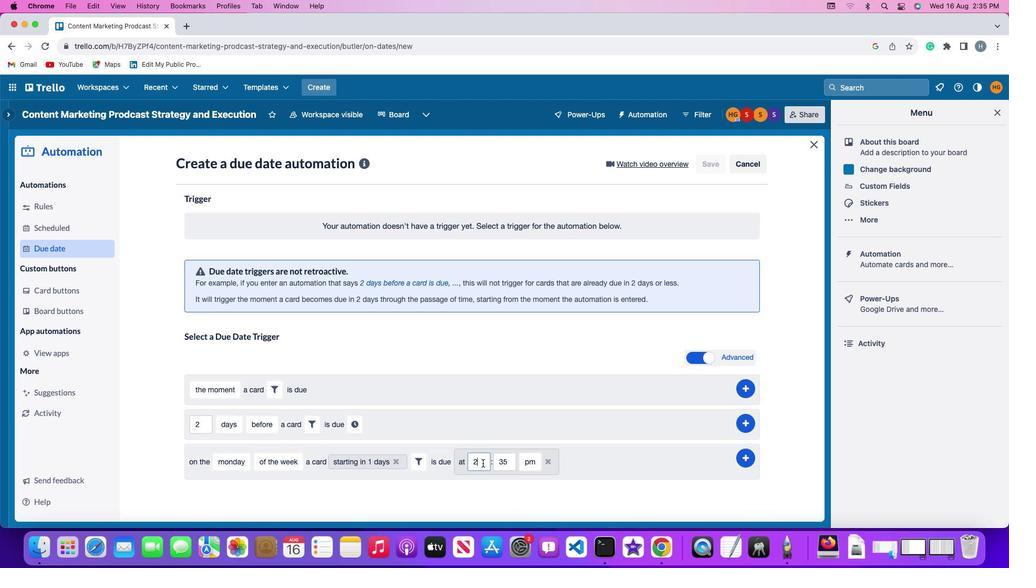 
Action: Key pressed Key.backspace'1''1'
Screenshot: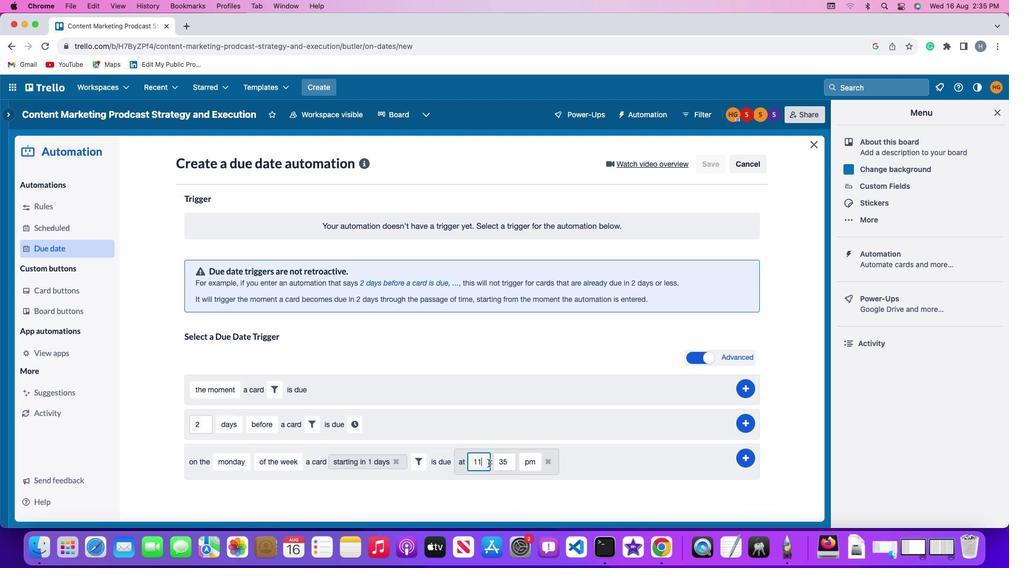 
Action: Mouse moved to (513, 462)
Screenshot: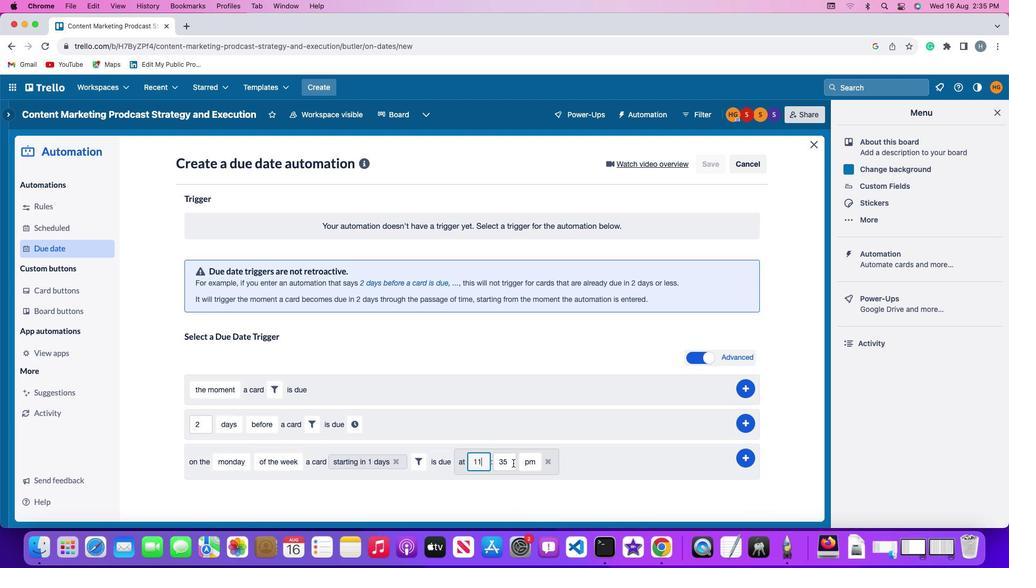 
Action: Mouse pressed left at (513, 462)
Screenshot: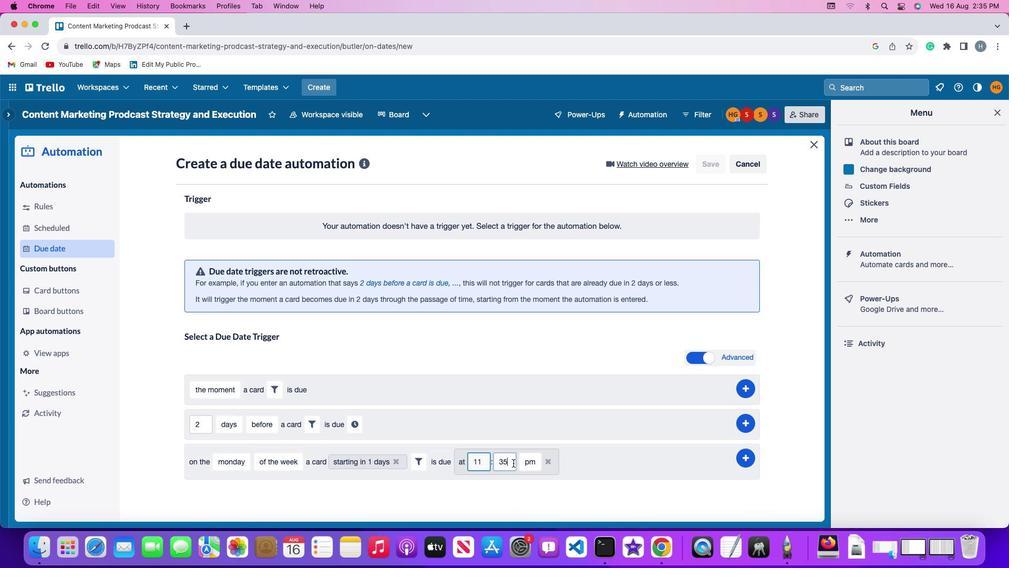 
Action: Mouse moved to (513, 462)
Screenshot: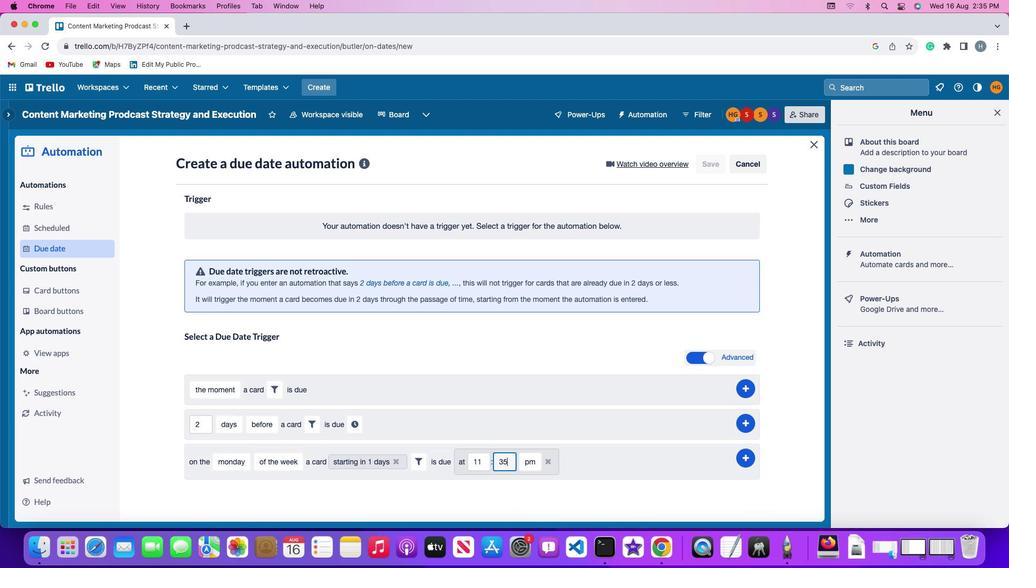 
Action: Key pressed Key.backspaceKey.backspaceKey.backspace
Screenshot: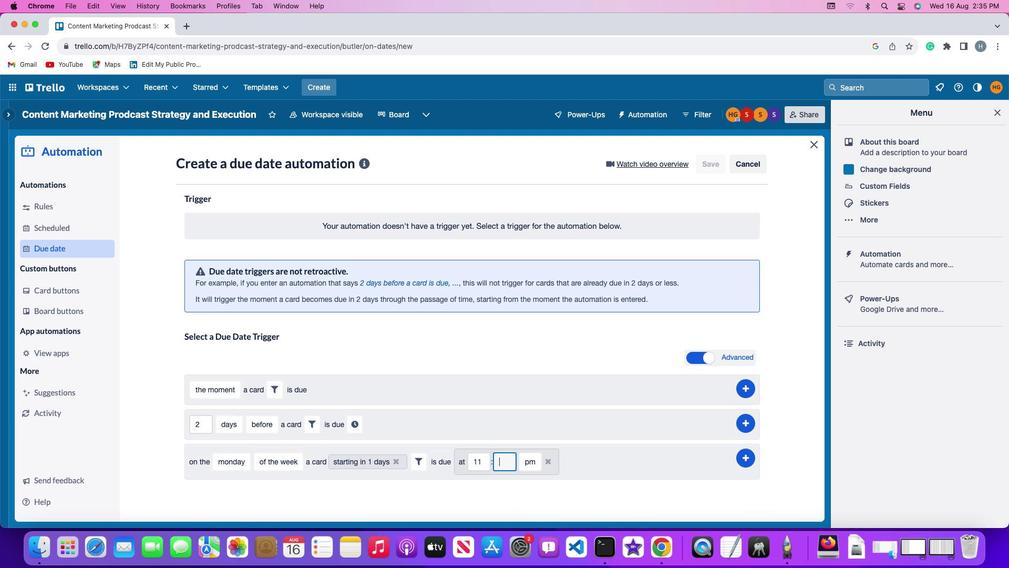 
Action: Mouse moved to (512, 462)
Screenshot: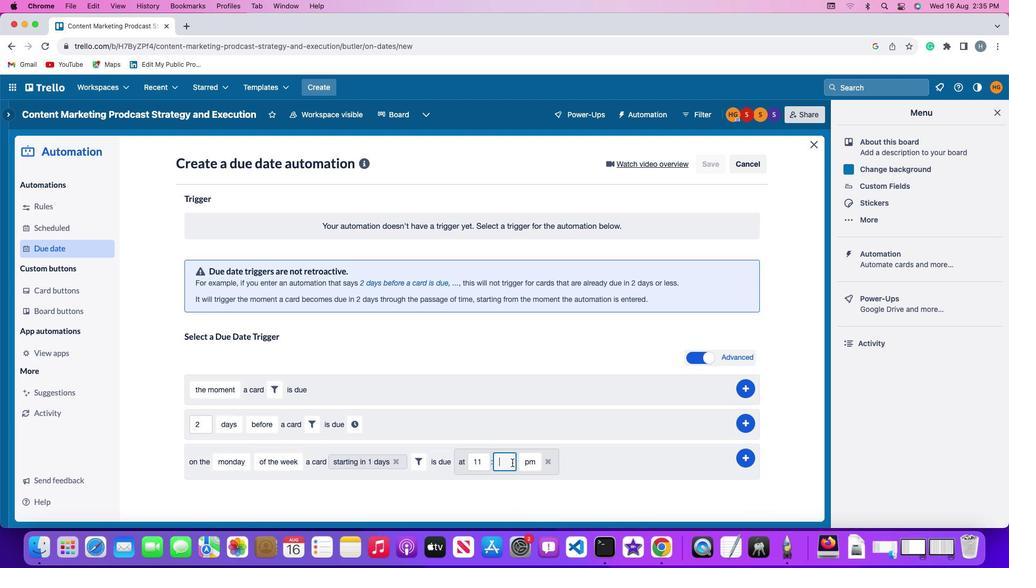 
Action: Key pressed '0''0'
Screenshot: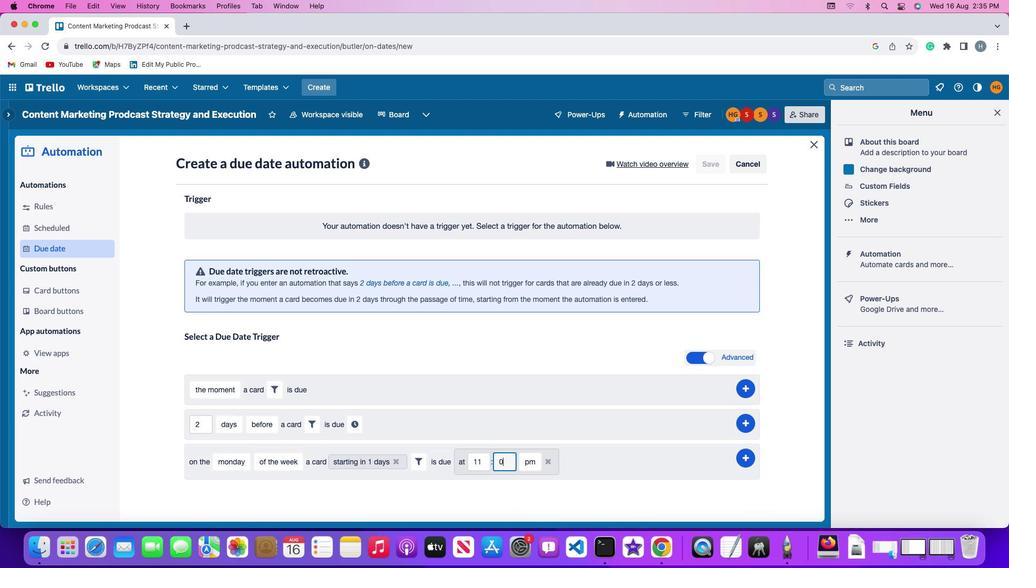 
Action: Mouse moved to (529, 460)
Screenshot: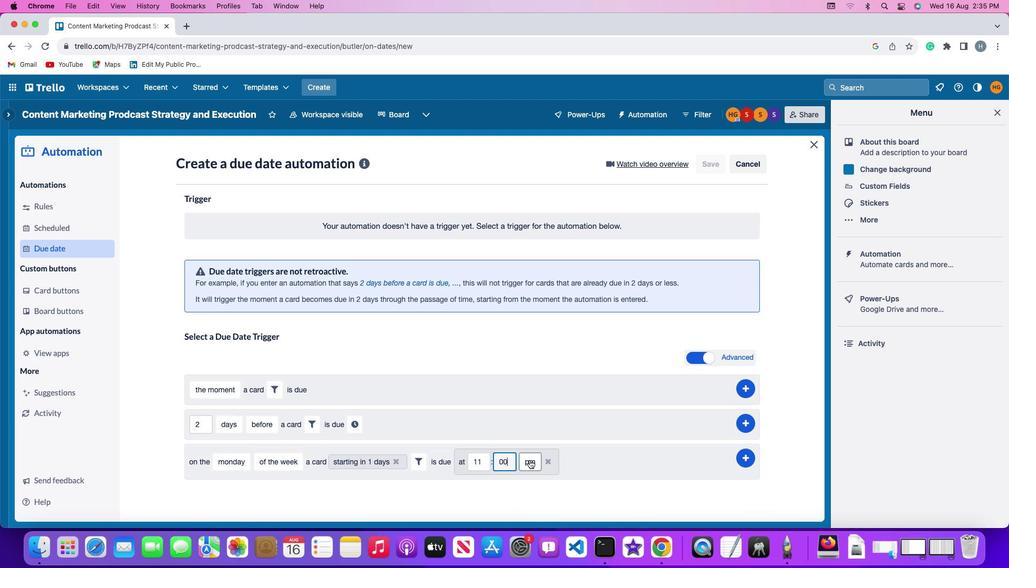
Action: Mouse pressed left at (529, 460)
Screenshot: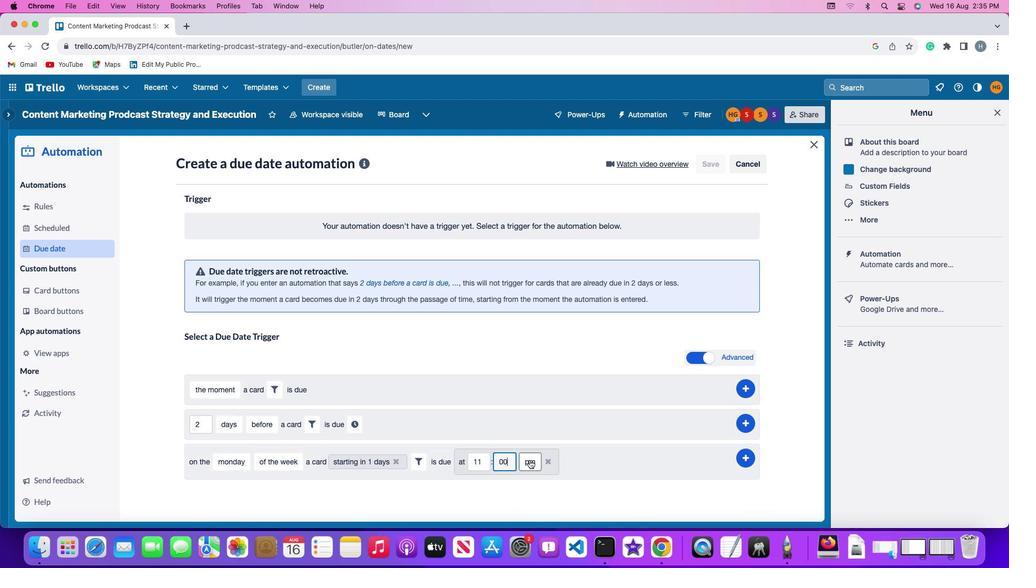 
Action: Mouse moved to (529, 477)
Screenshot: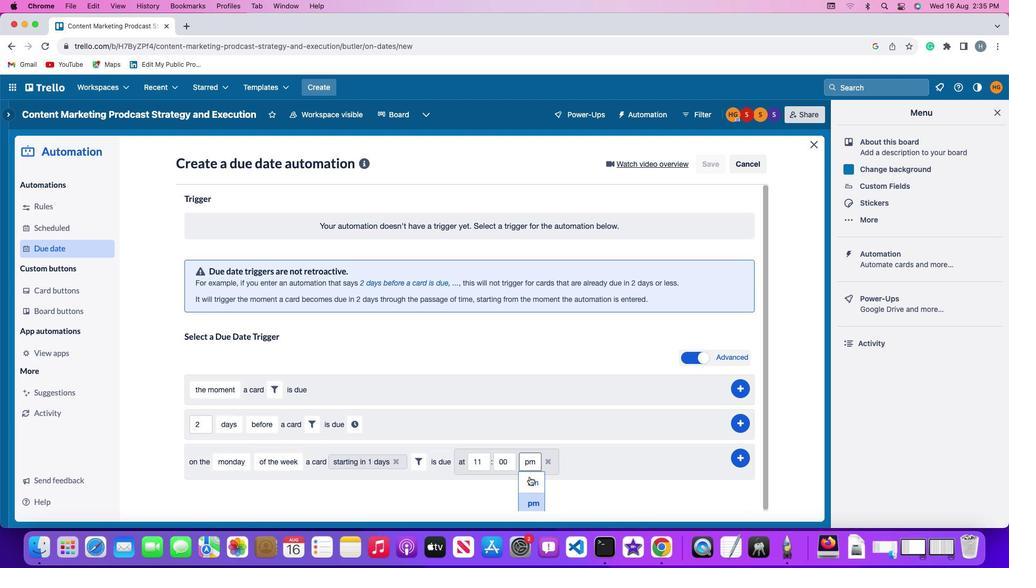 
Action: Mouse pressed left at (529, 477)
Screenshot: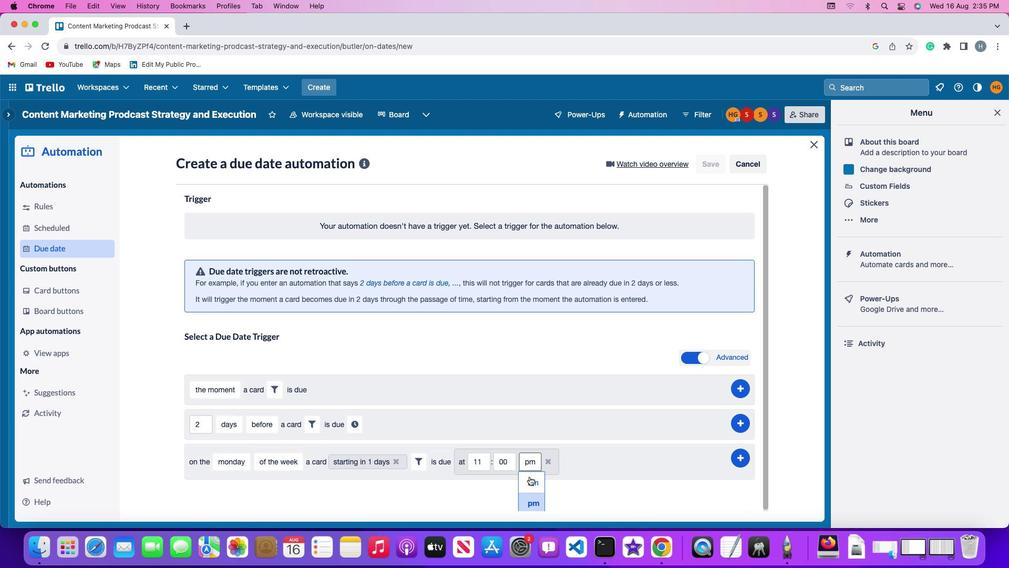 
Action: Mouse moved to (743, 457)
Screenshot: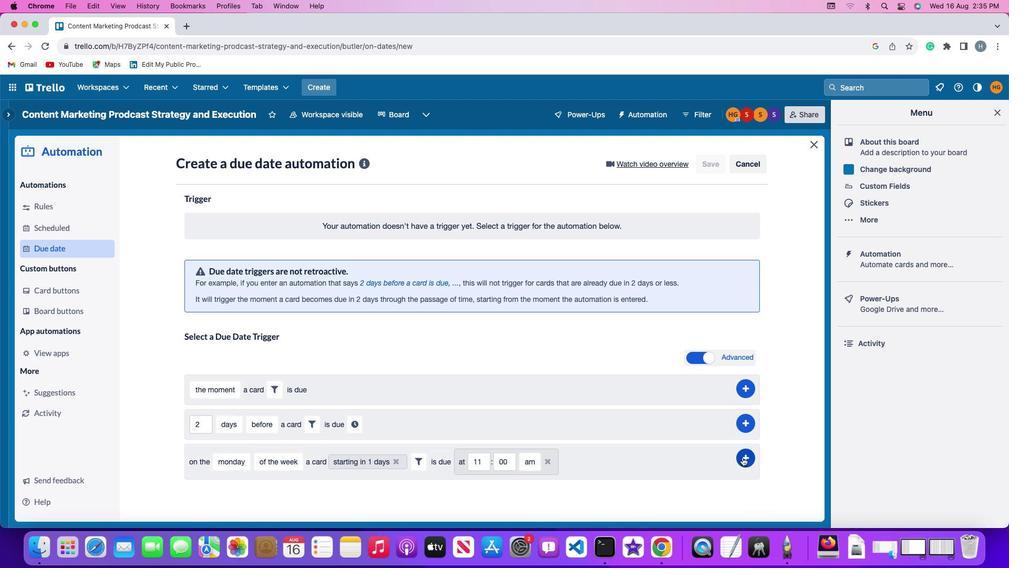 
Action: Mouse pressed left at (743, 457)
Screenshot: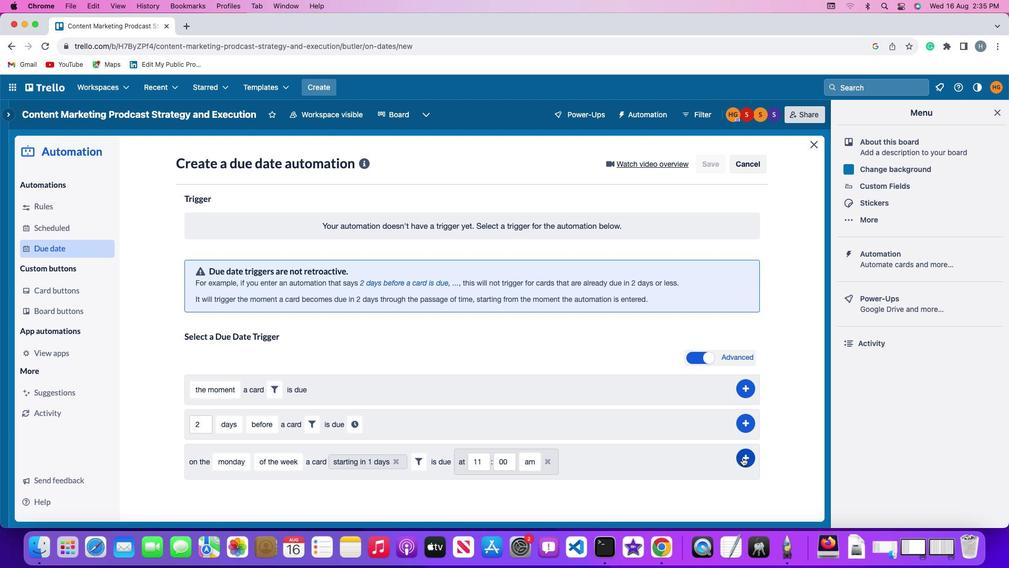
Action: Mouse moved to (769, 350)
Screenshot: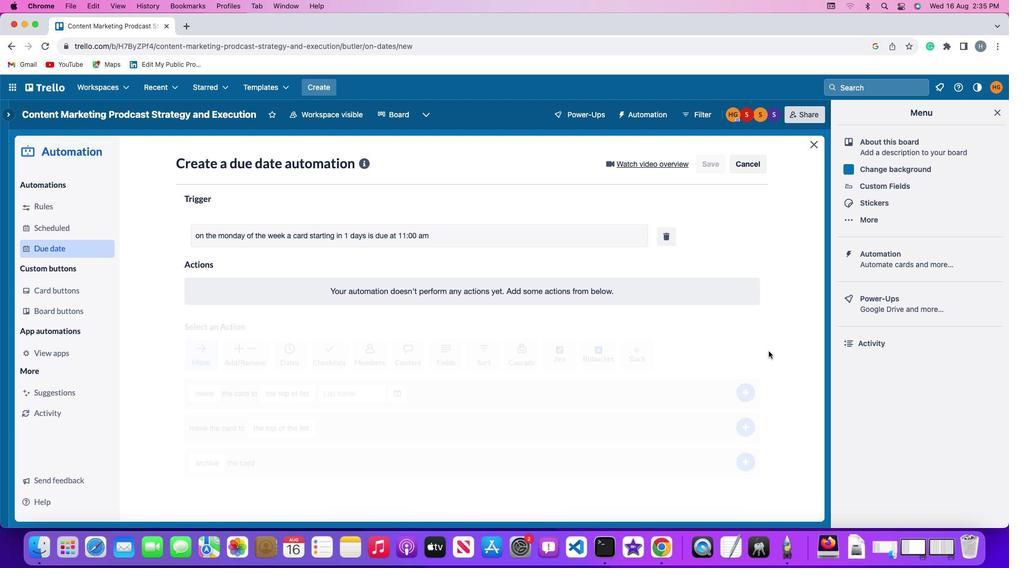
